 Task: Find a one-way flight from Fort Lauderdale to Dickinson for 3 adults in premium economy on May 9, with 3 checked bags and a departure time between 10:00 and 21:00.
Action: Mouse moved to (254, 87)
Screenshot: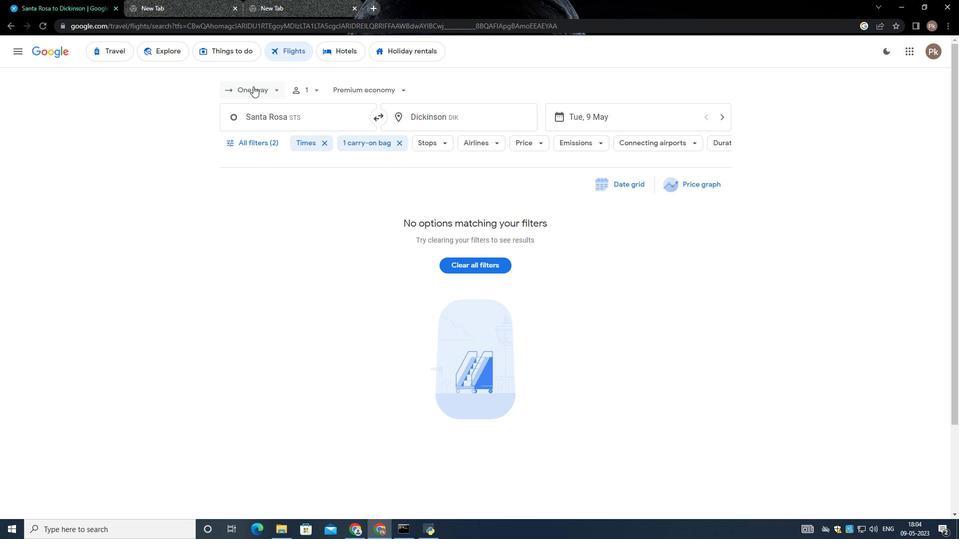 
Action: Mouse pressed left at (254, 87)
Screenshot: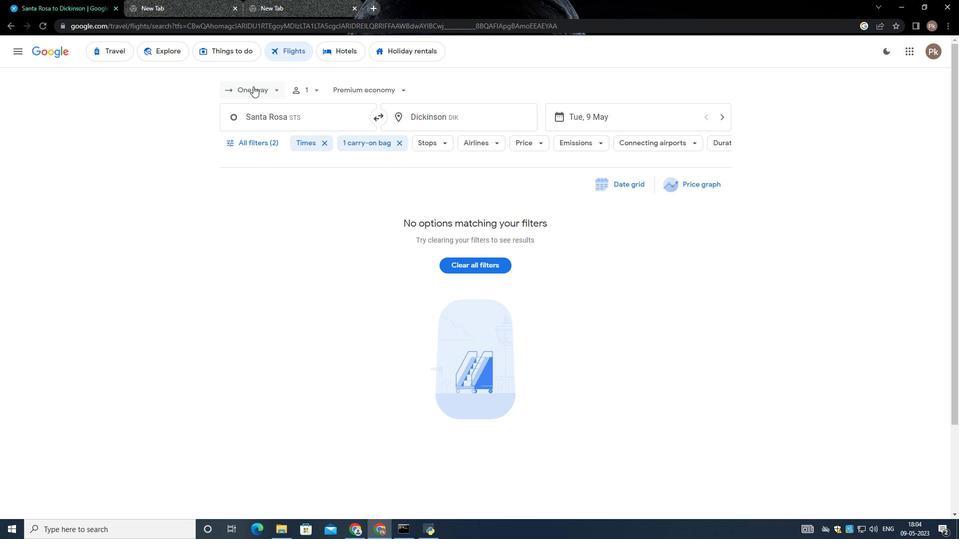
Action: Mouse moved to (270, 136)
Screenshot: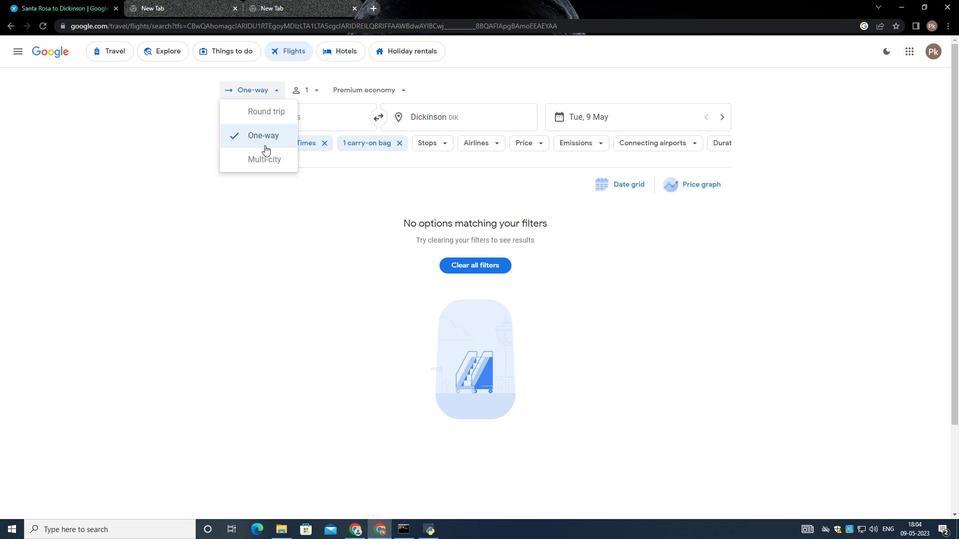 
Action: Mouse pressed left at (270, 136)
Screenshot: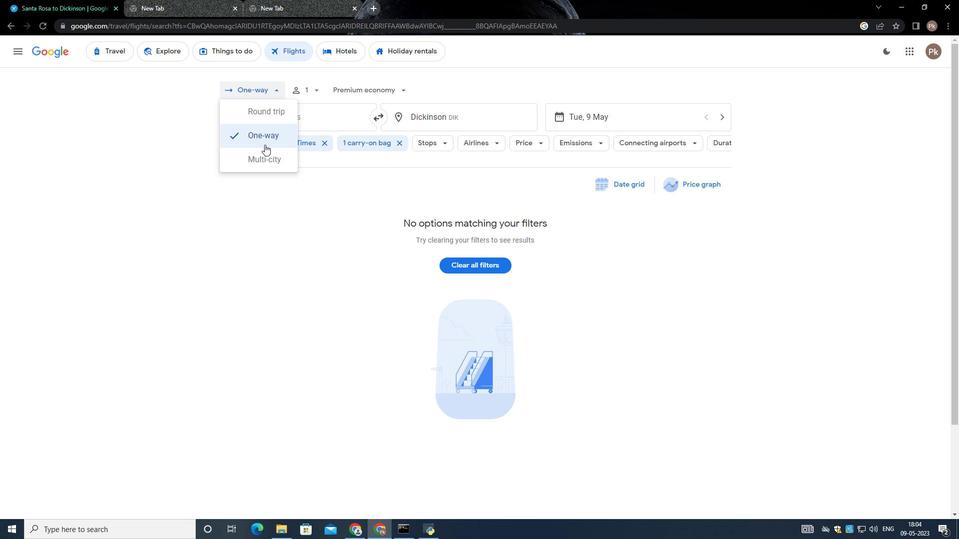 
Action: Mouse moved to (314, 87)
Screenshot: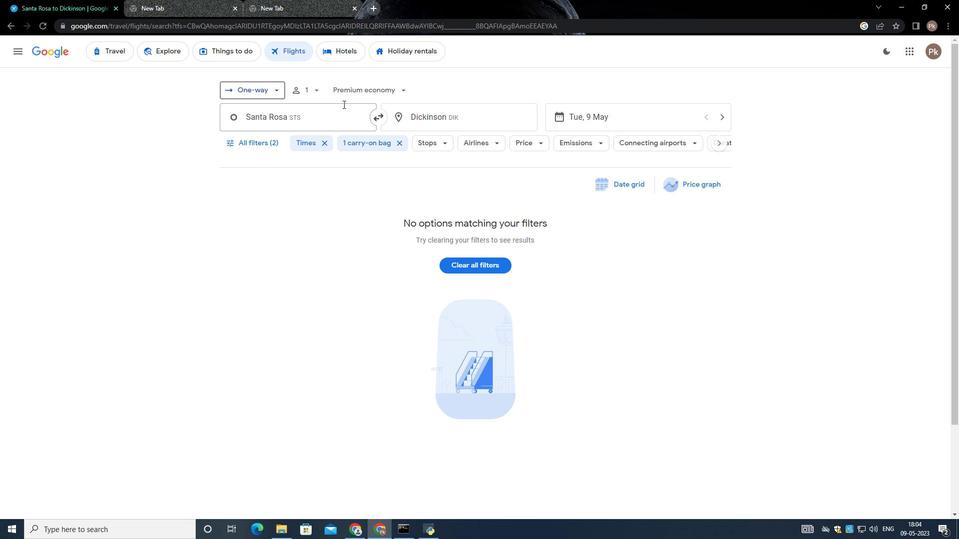 
Action: Mouse pressed left at (314, 87)
Screenshot: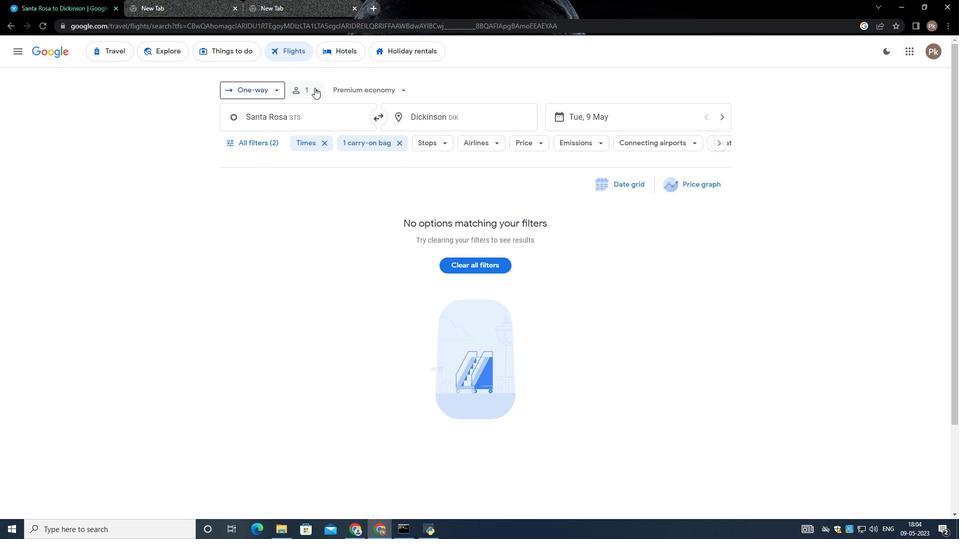 
Action: Mouse moved to (396, 110)
Screenshot: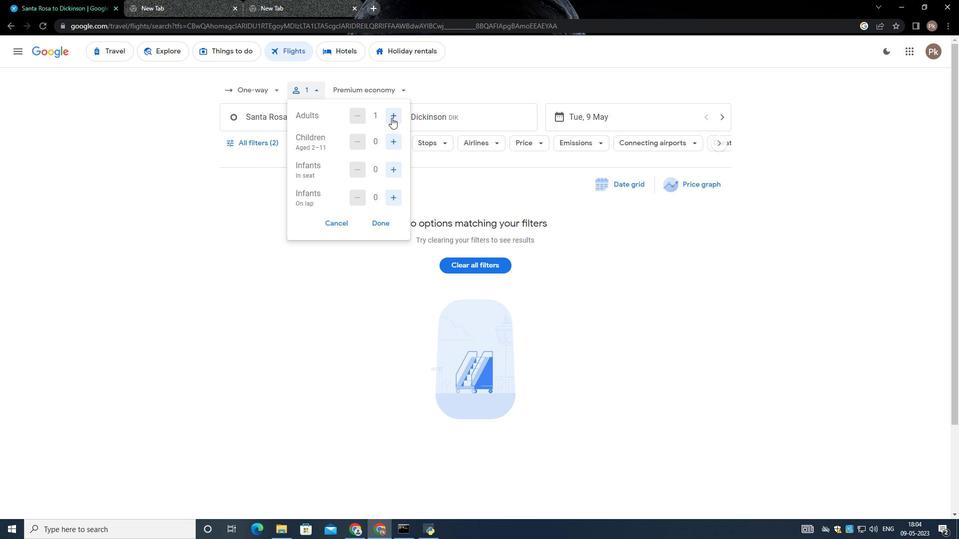 
Action: Mouse pressed left at (396, 110)
Screenshot: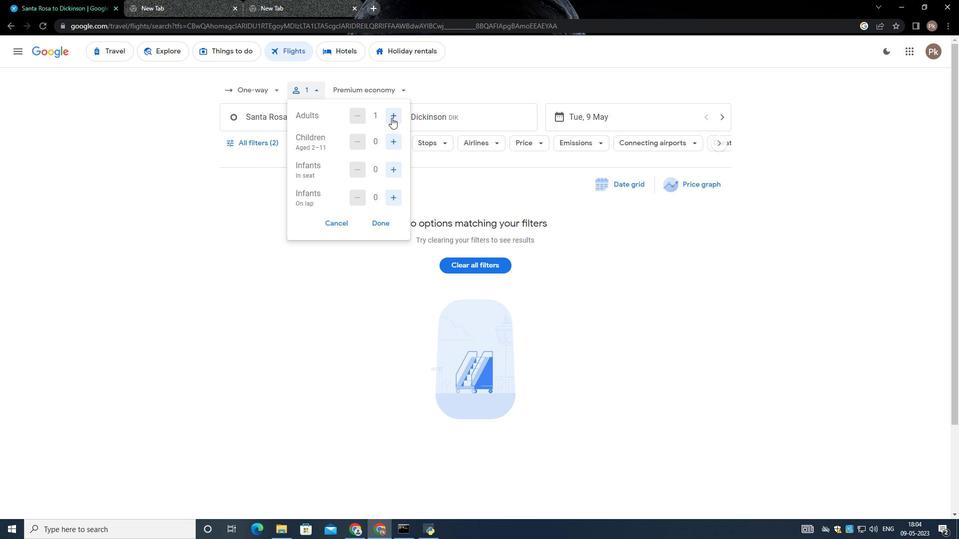 
Action: Mouse moved to (396, 109)
Screenshot: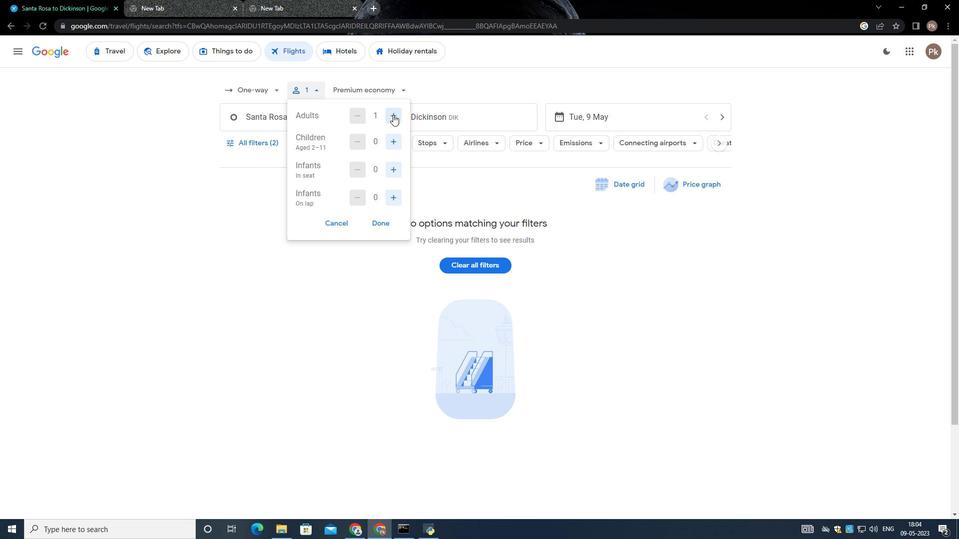 
Action: Mouse pressed left at (396, 109)
Screenshot: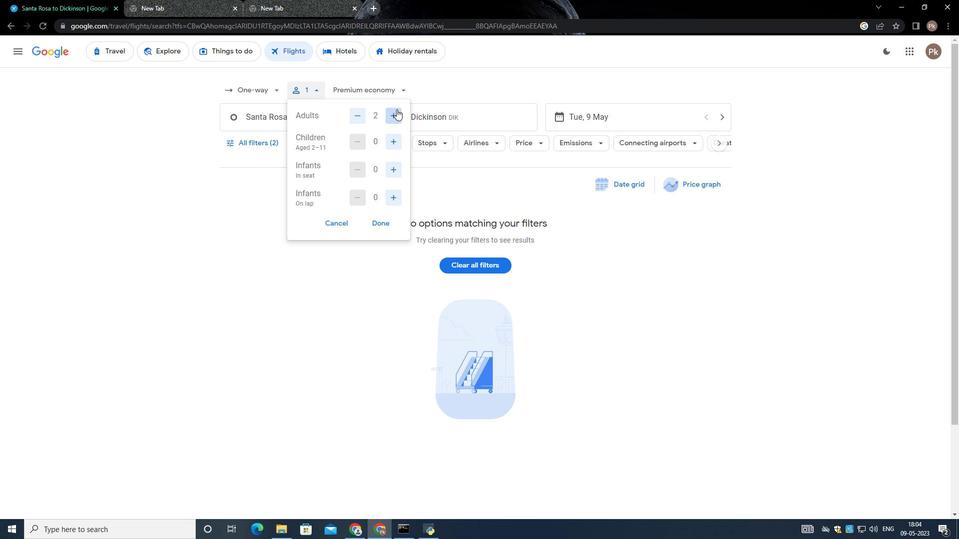 
Action: Mouse moved to (378, 223)
Screenshot: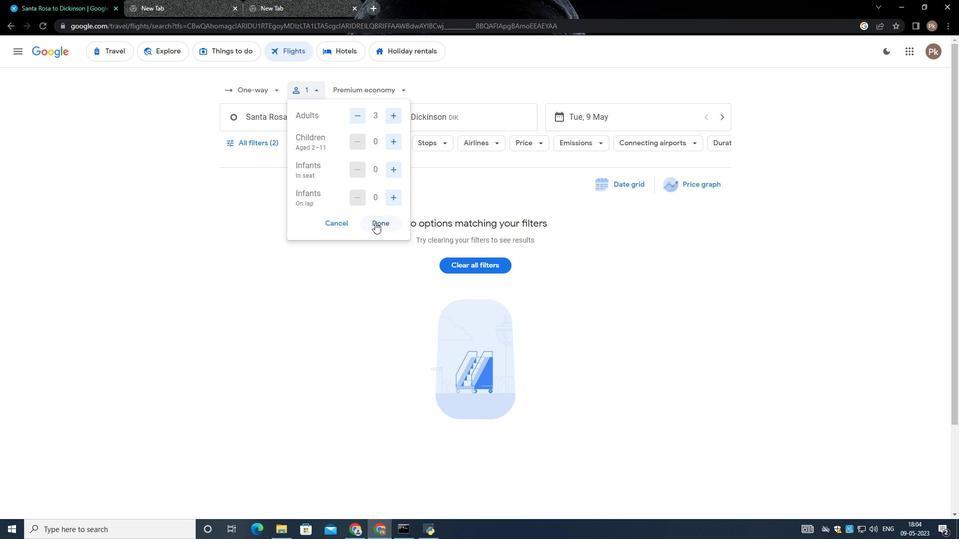 
Action: Mouse pressed left at (378, 223)
Screenshot: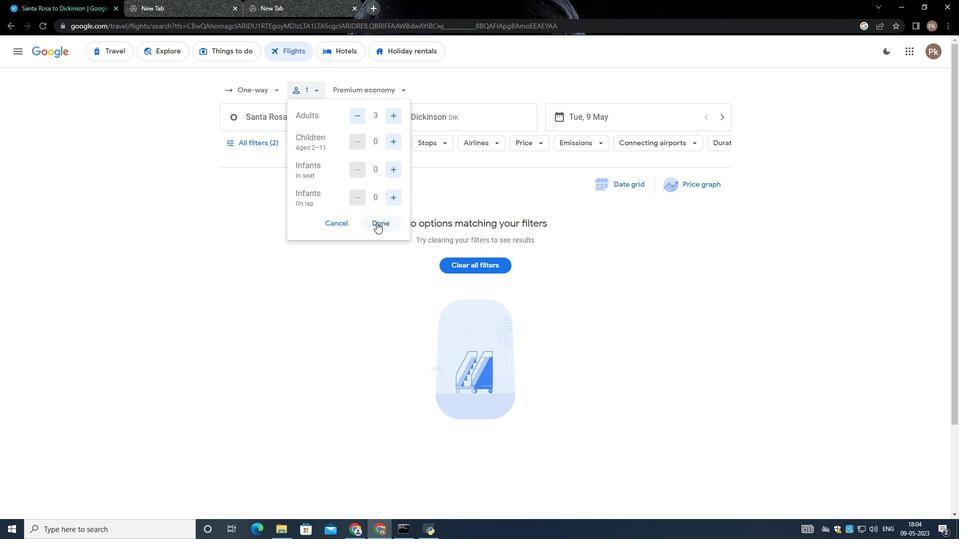 
Action: Mouse moved to (319, 126)
Screenshot: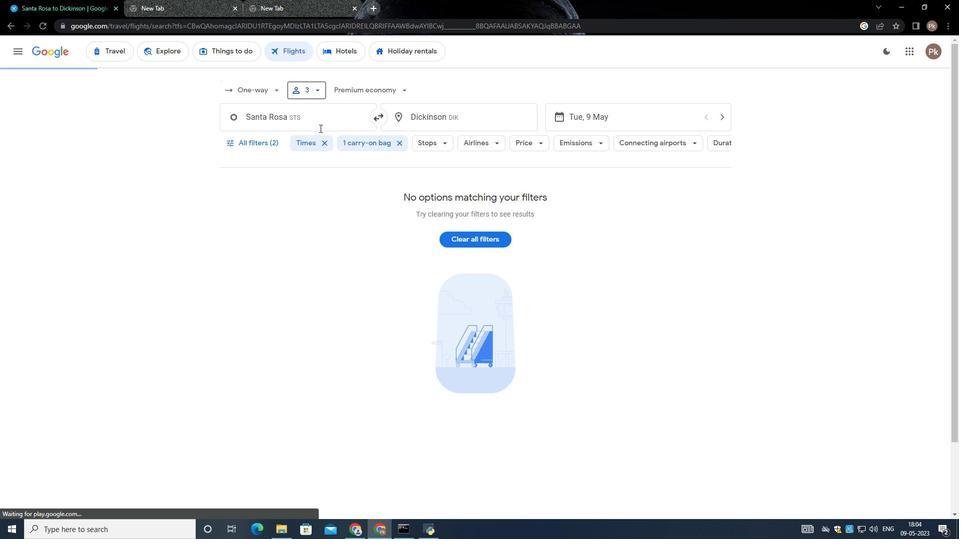 
Action: Mouse pressed left at (319, 126)
Screenshot: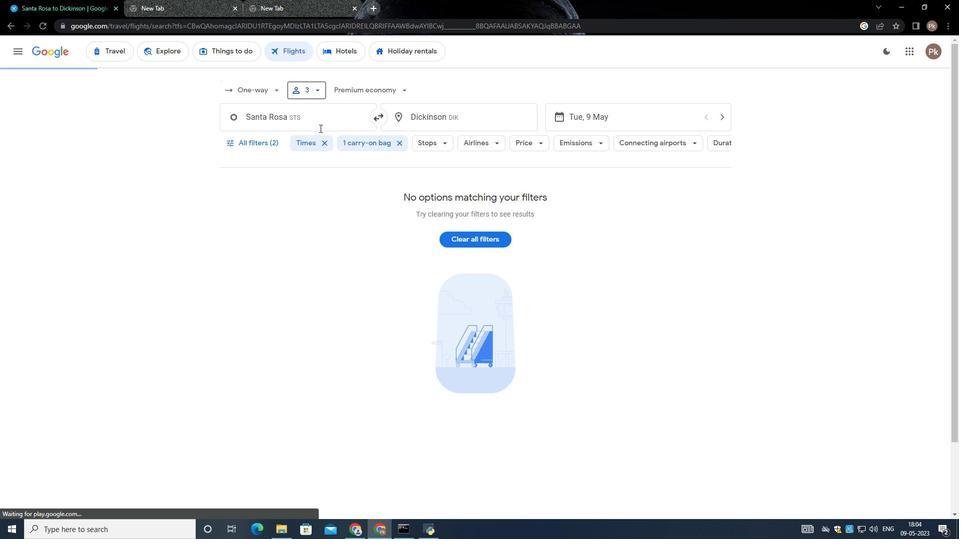 
Action: Mouse moved to (320, 125)
Screenshot: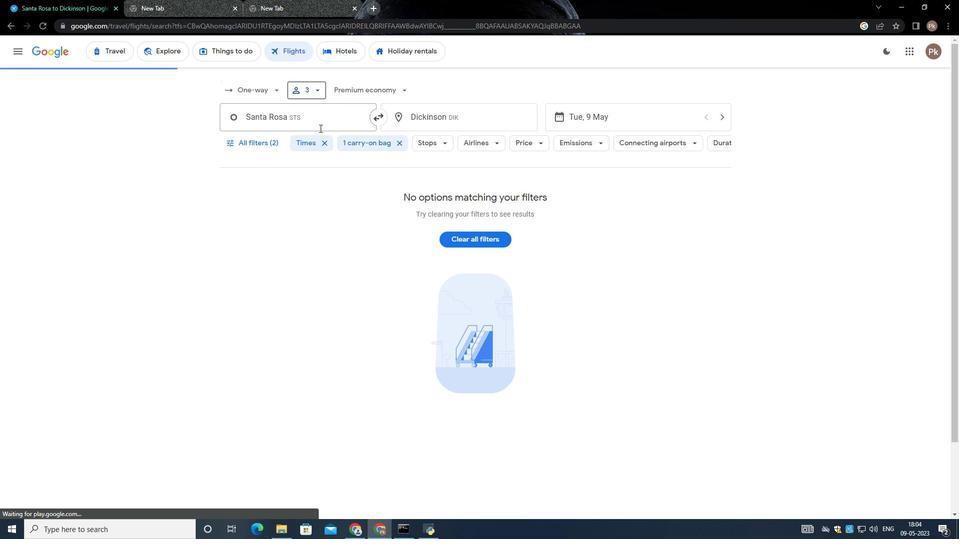 
Action: Key pressed <Key.backspace><Key.shift>Fort<Key.space><Key.shift>Lauderdal
Screenshot: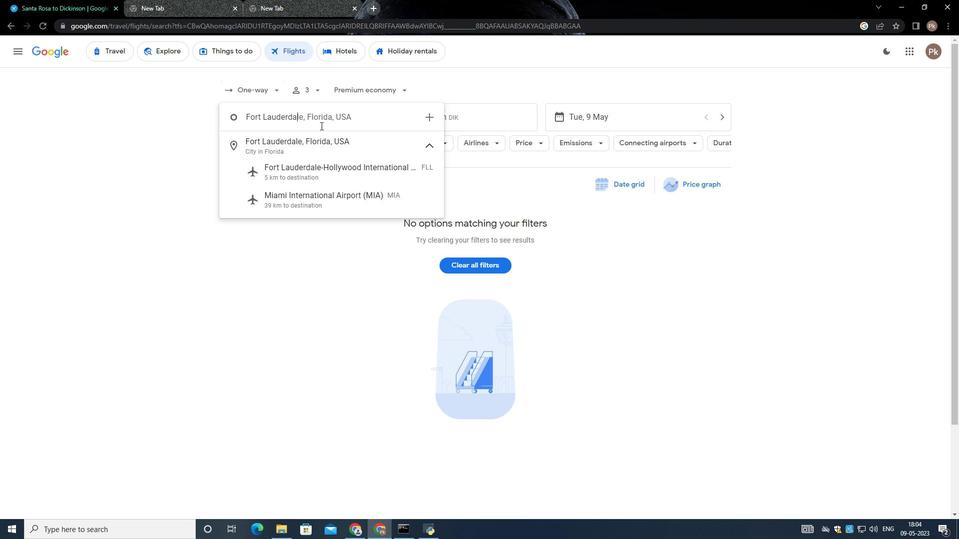 
Action: Mouse moved to (343, 164)
Screenshot: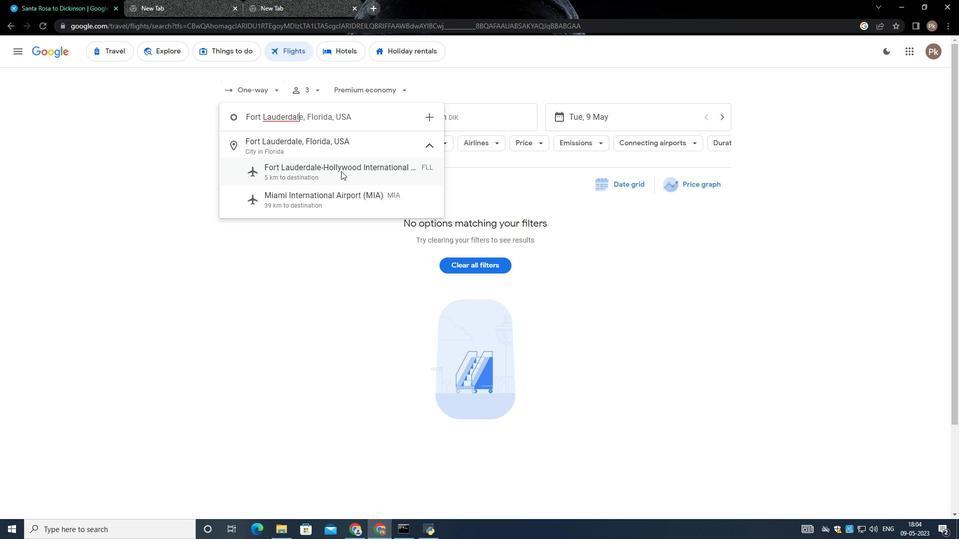 
Action: Mouse pressed left at (343, 164)
Screenshot: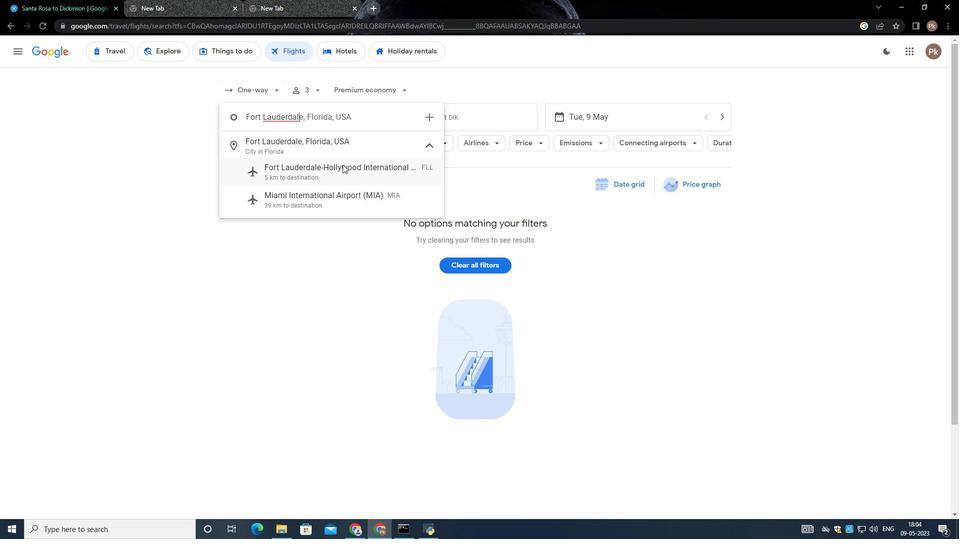 
Action: Mouse moved to (433, 119)
Screenshot: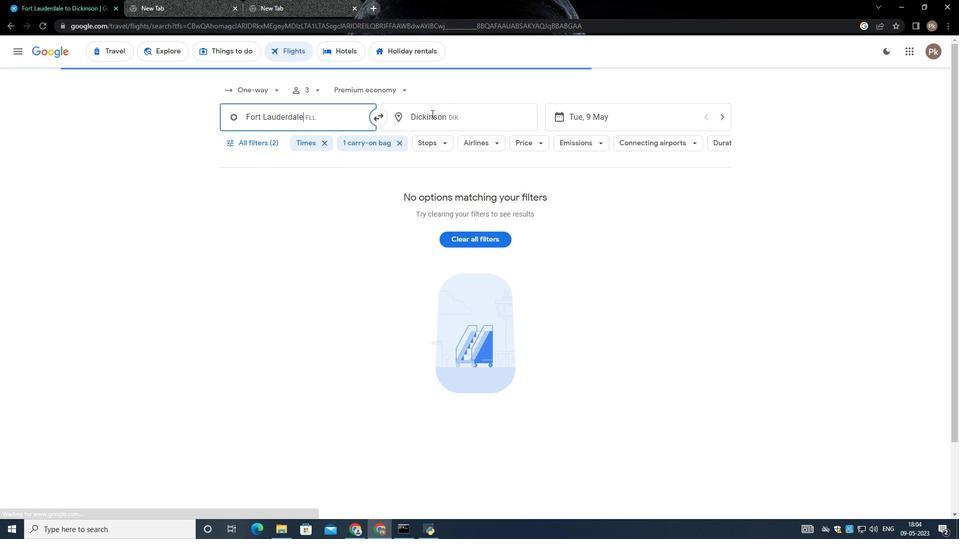 
Action: Mouse pressed left at (433, 119)
Screenshot: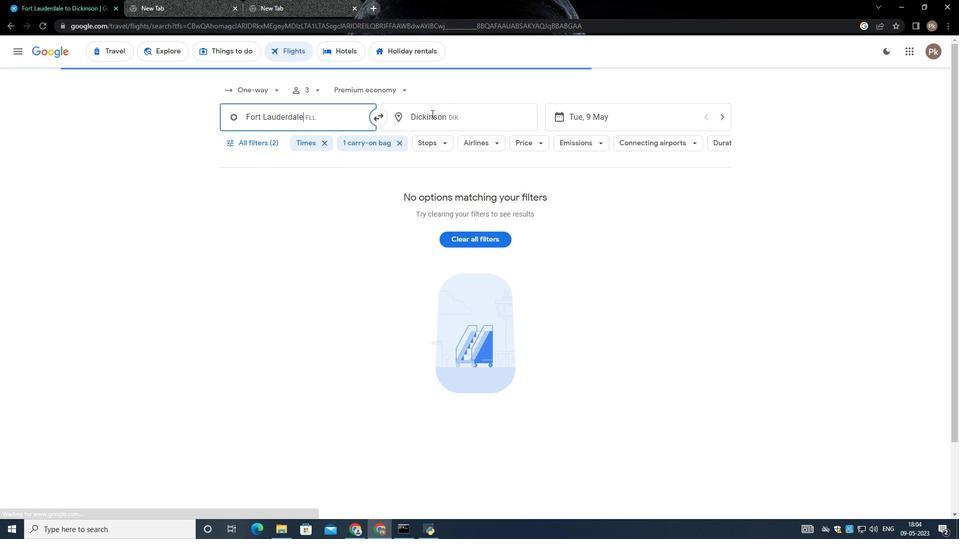 
Action: Mouse moved to (425, 116)
Screenshot: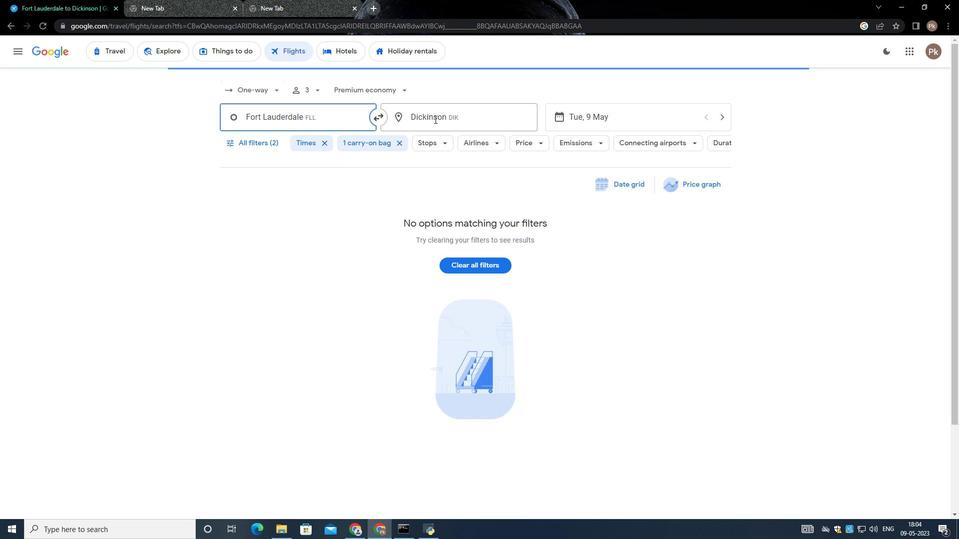 
Action: Key pressed <Key.backspace><Key.shift>Dick
Screenshot: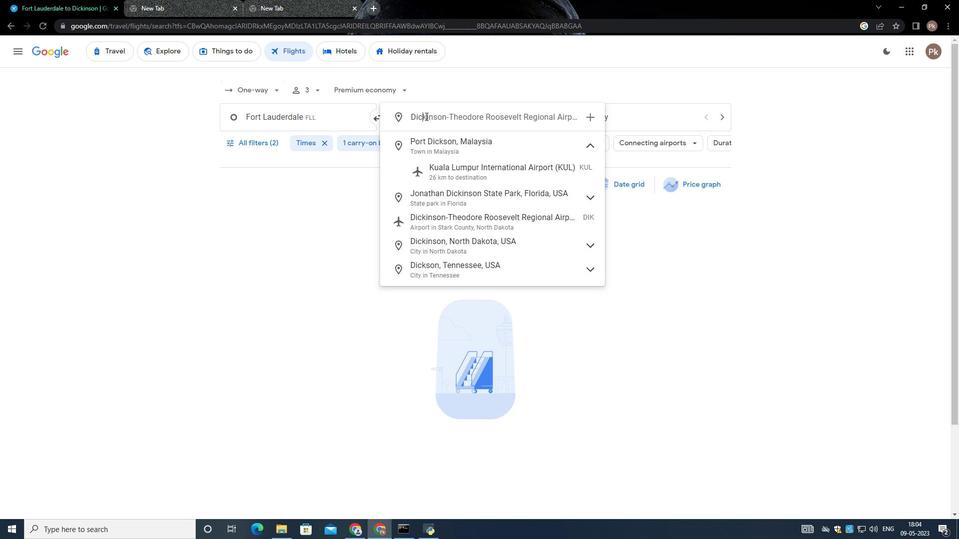 
Action: Mouse moved to (462, 121)
Screenshot: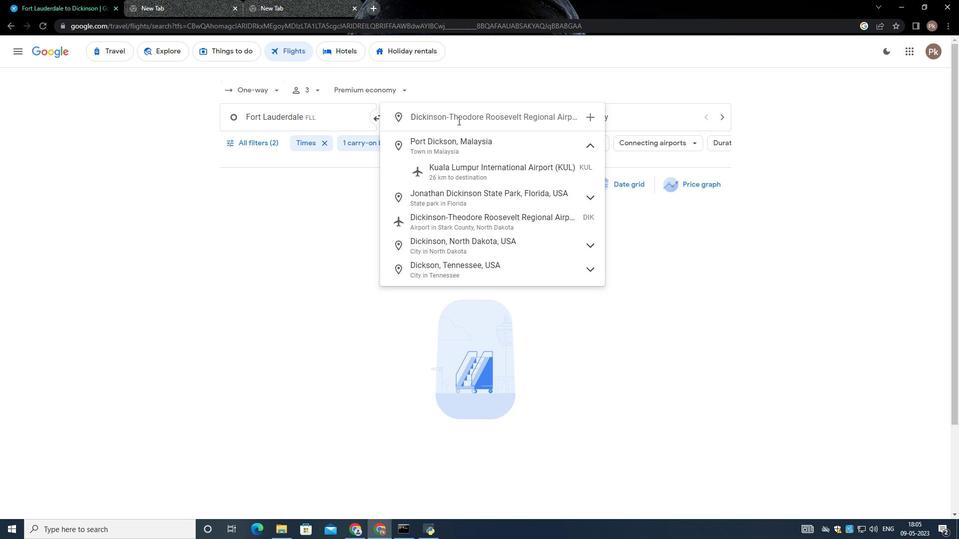 
Action: Mouse pressed left at (462, 121)
Screenshot: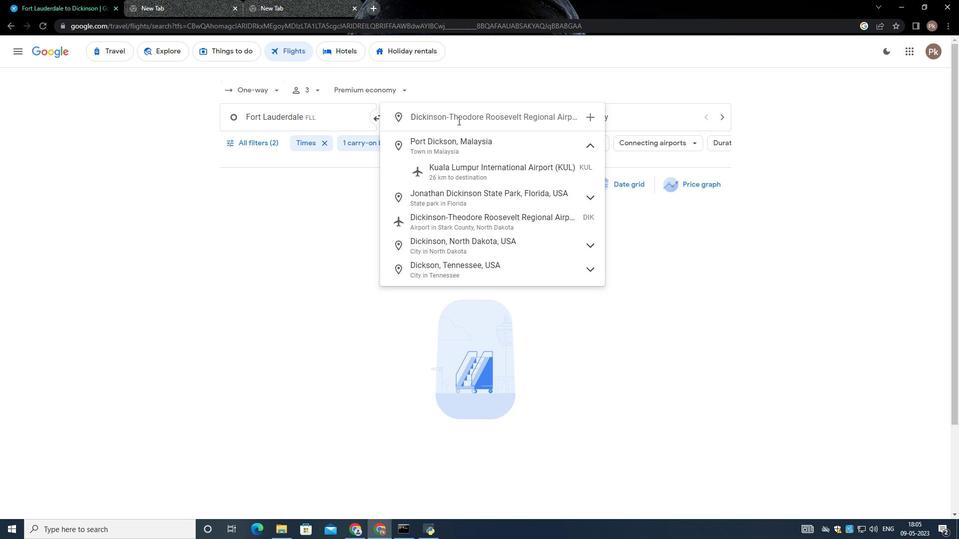 
Action: Mouse moved to (478, 223)
Screenshot: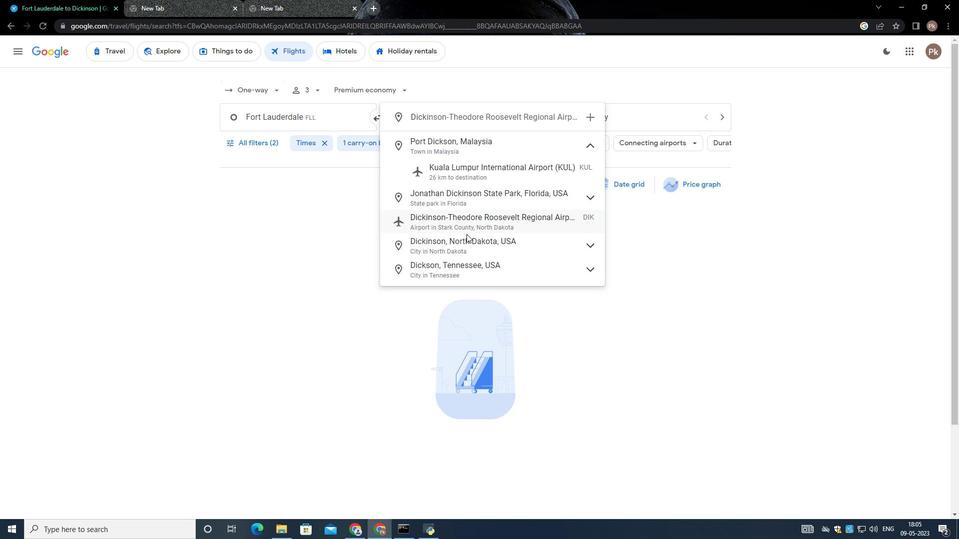 
Action: Mouse pressed left at (478, 223)
Screenshot: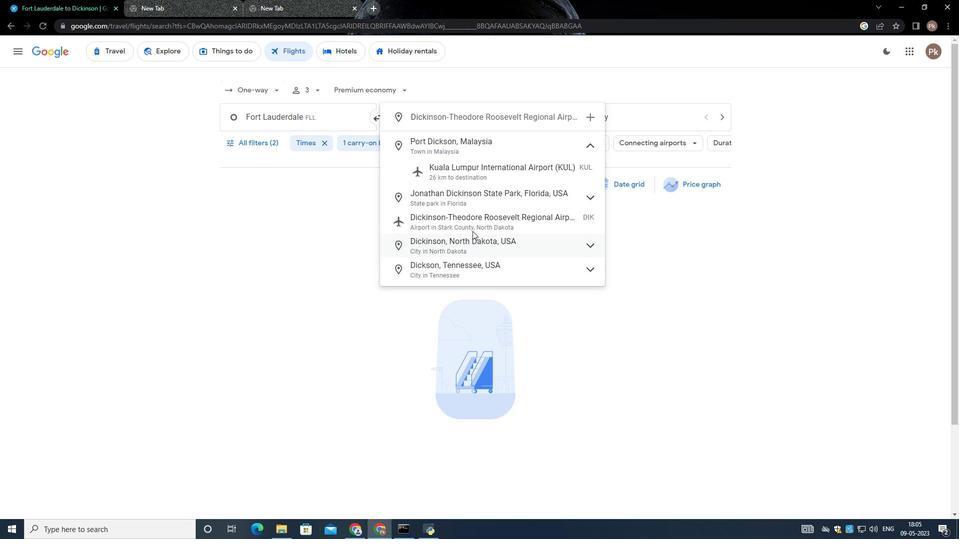 
Action: Mouse moved to (602, 117)
Screenshot: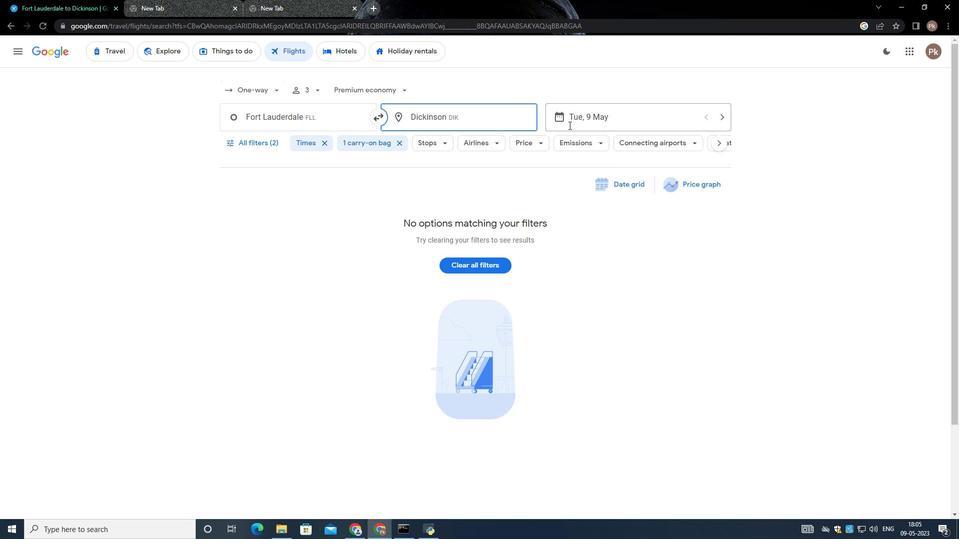
Action: Mouse pressed left at (602, 117)
Screenshot: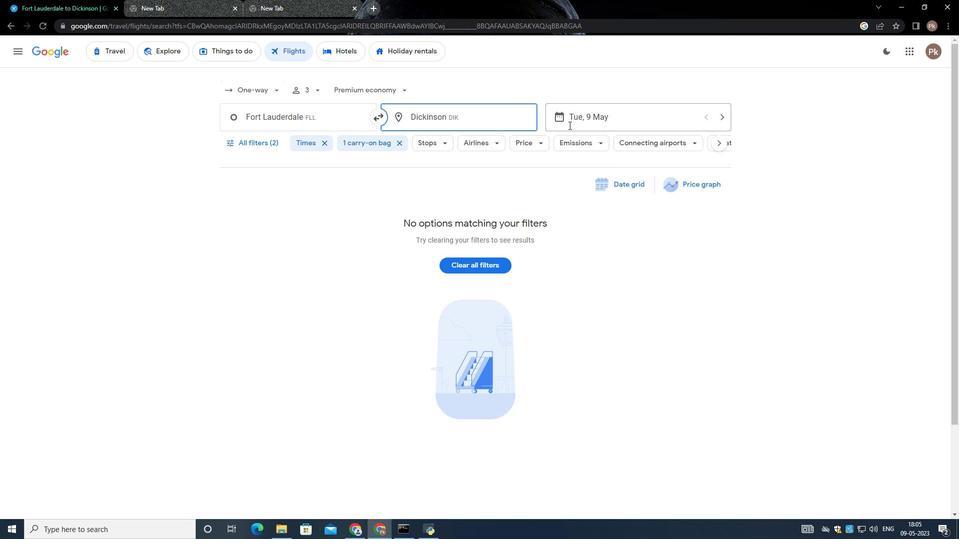 
Action: Mouse moved to (417, 225)
Screenshot: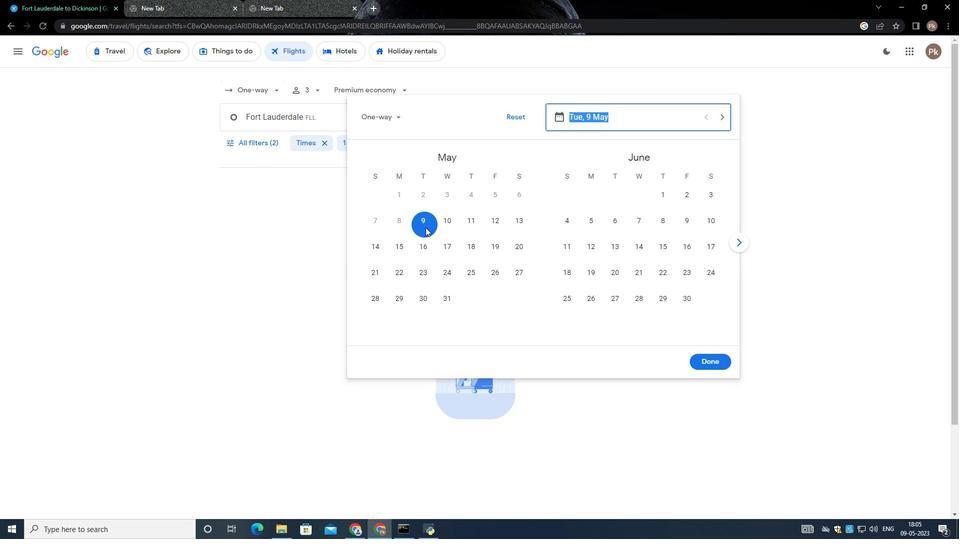 
Action: Mouse pressed left at (417, 225)
Screenshot: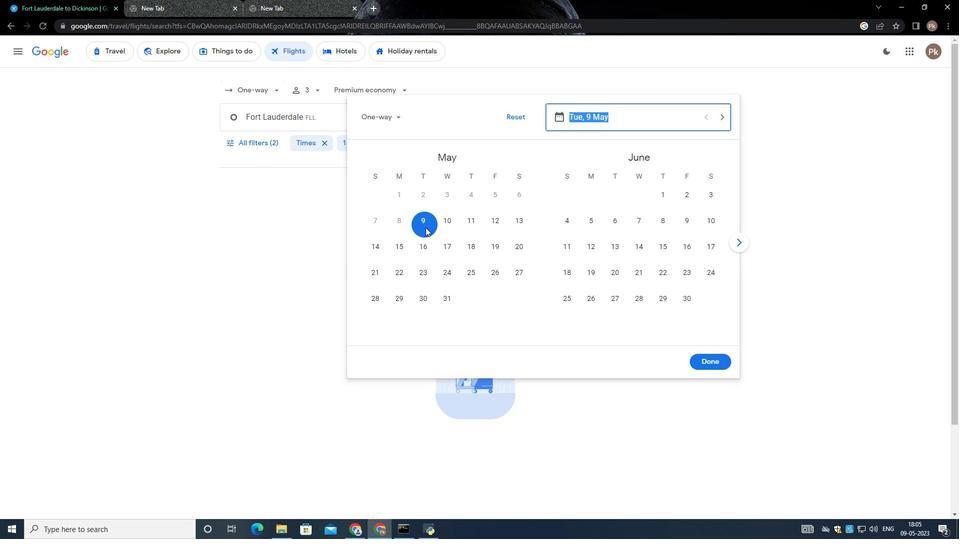 
Action: Mouse moved to (698, 364)
Screenshot: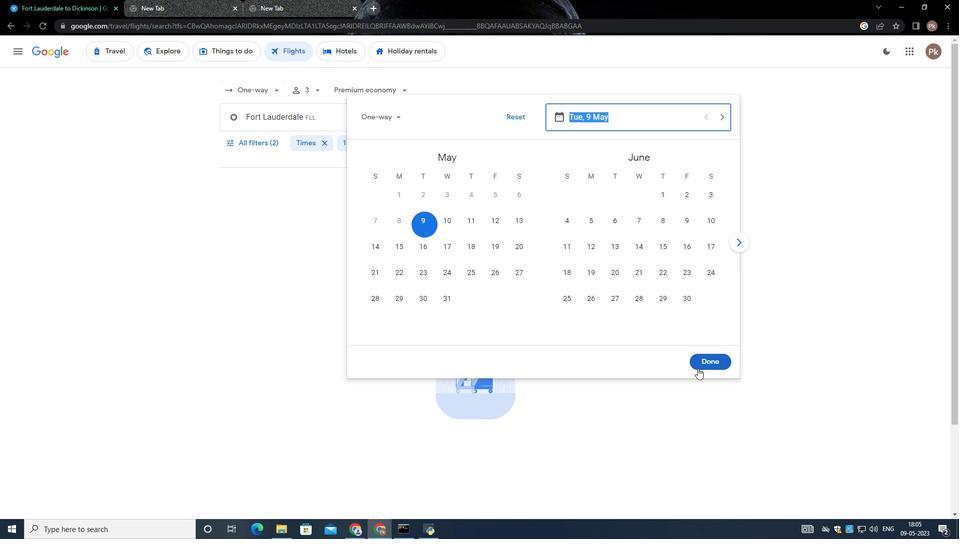 
Action: Mouse pressed left at (698, 364)
Screenshot: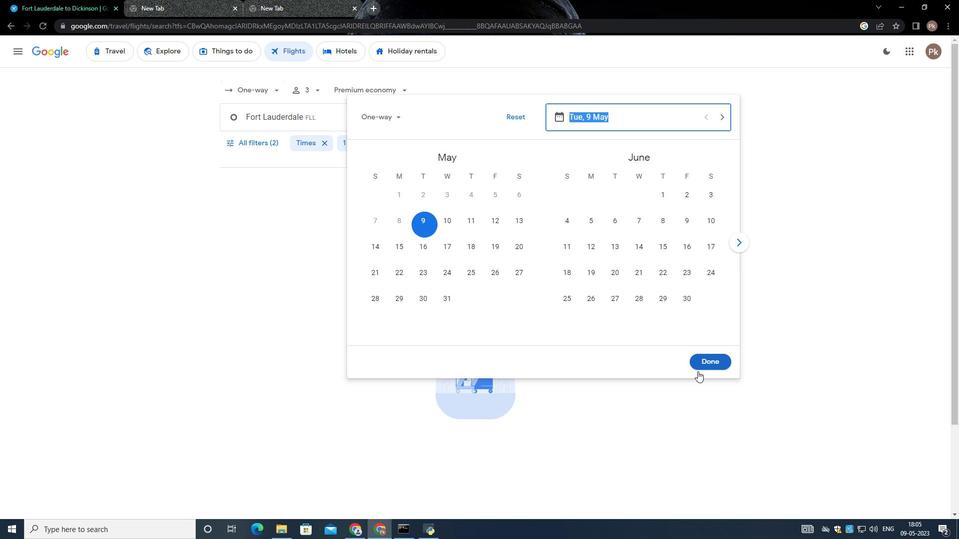 
Action: Mouse moved to (247, 143)
Screenshot: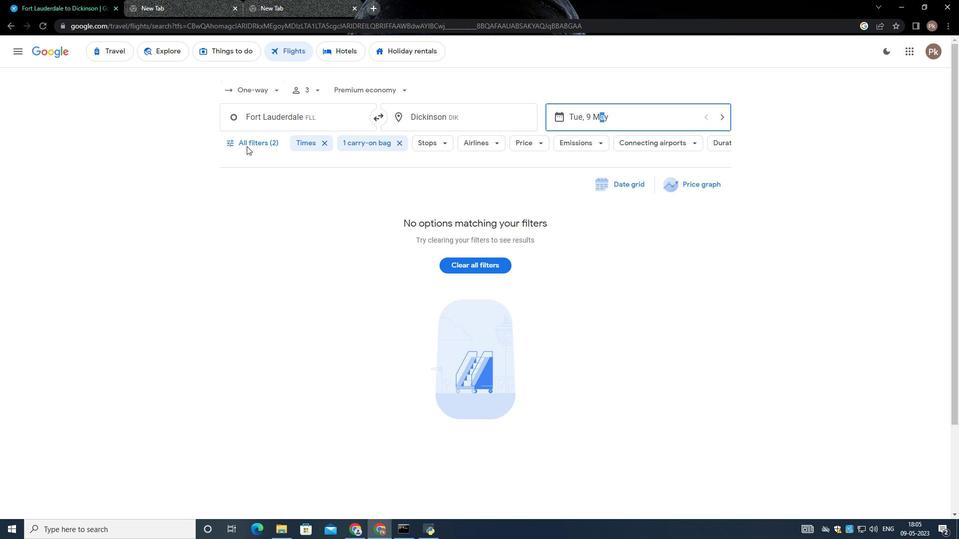 
Action: Mouse pressed left at (247, 143)
Screenshot: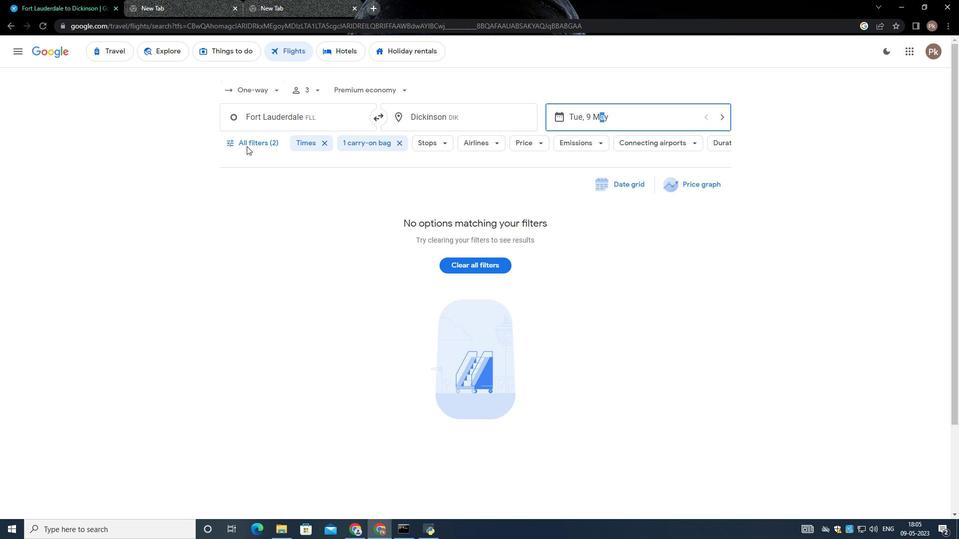 
Action: Mouse moved to (367, 355)
Screenshot: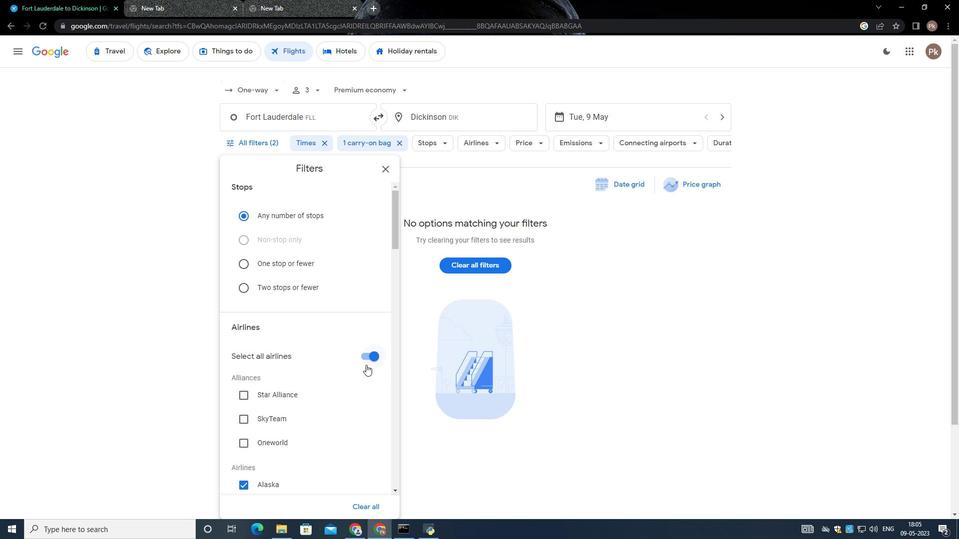 
Action: Mouse pressed left at (367, 355)
Screenshot: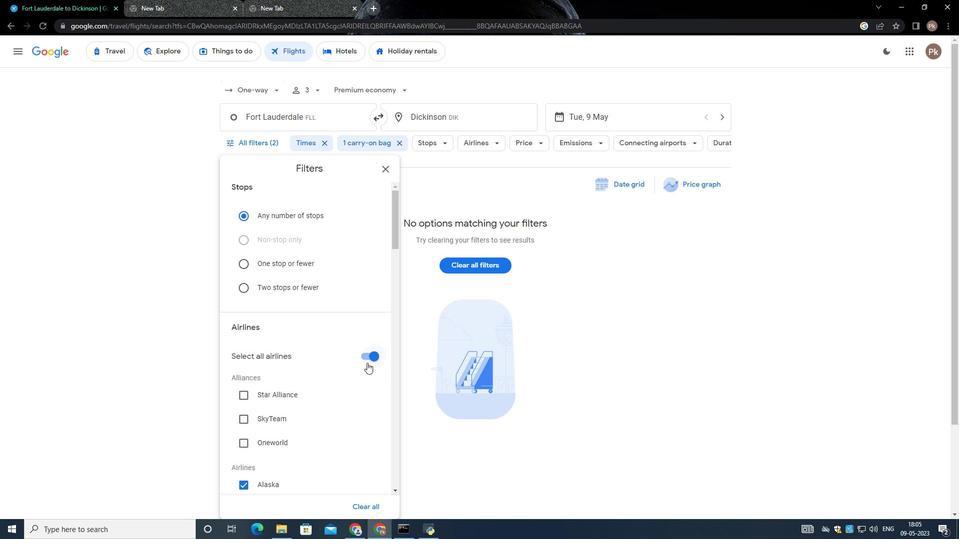 
Action: Mouse moved to (321, 320)
Screenshot: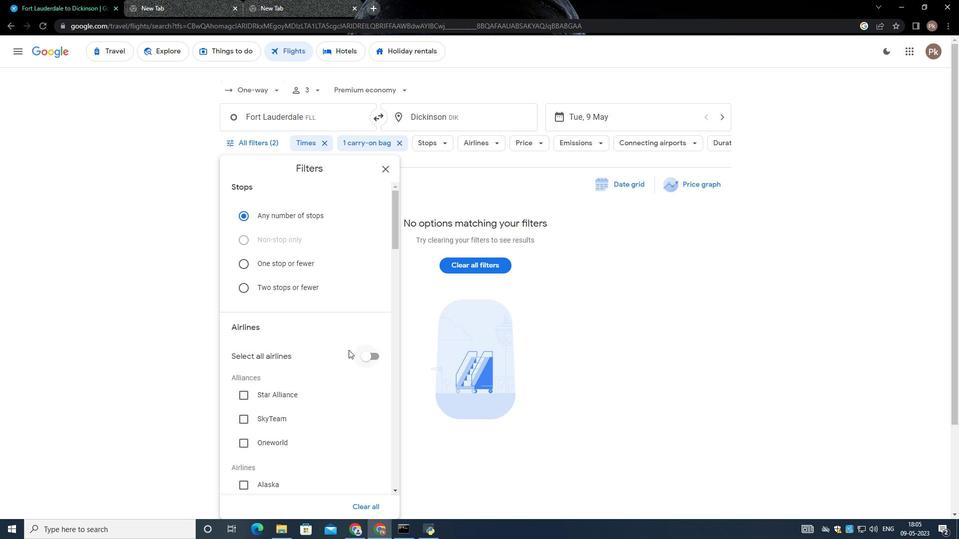 
Action: Mouse scrolled (321, 320) with delta (0, 0)
Screenshot: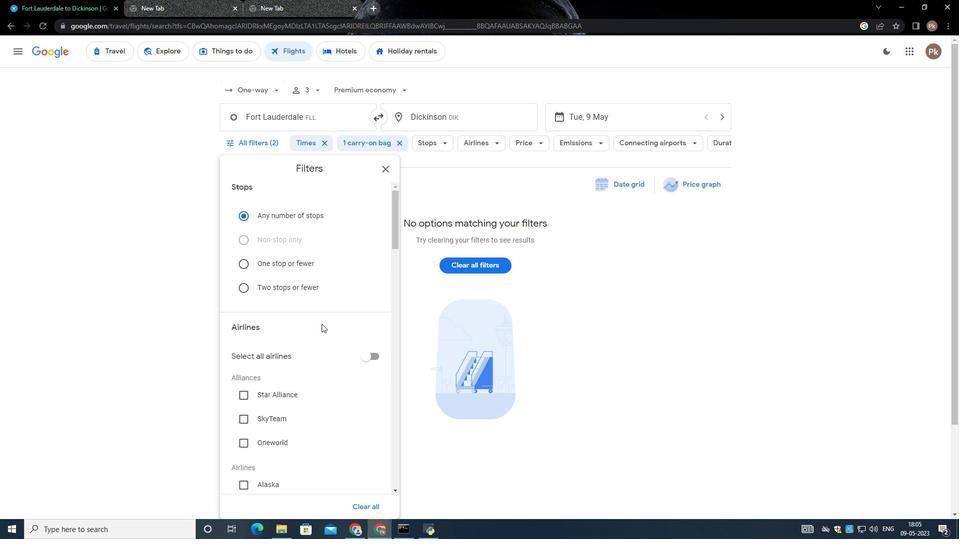 
Action: Mouse moved to (322, 320)
Screenshot: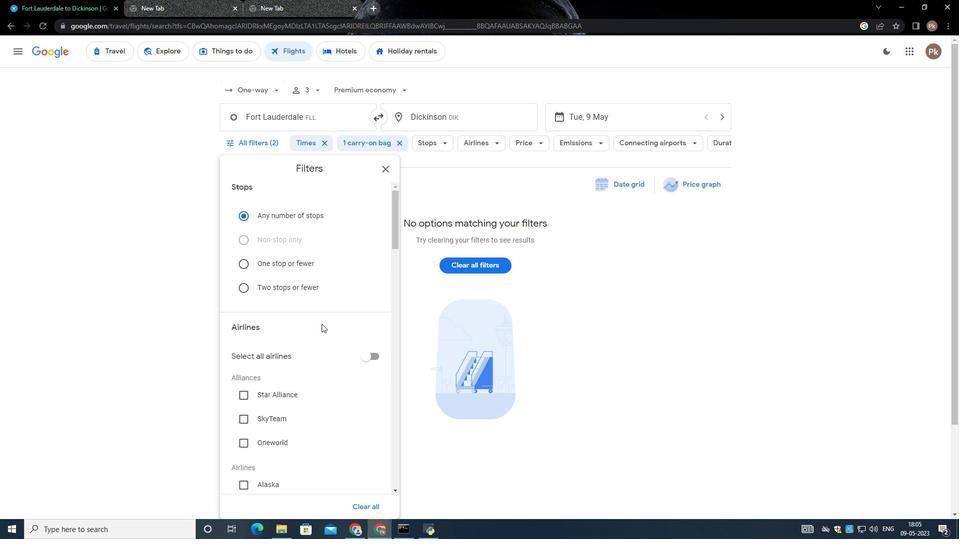 
Action: Mouse scrolled (322, 320) with delta (0, 0)
Screenshot: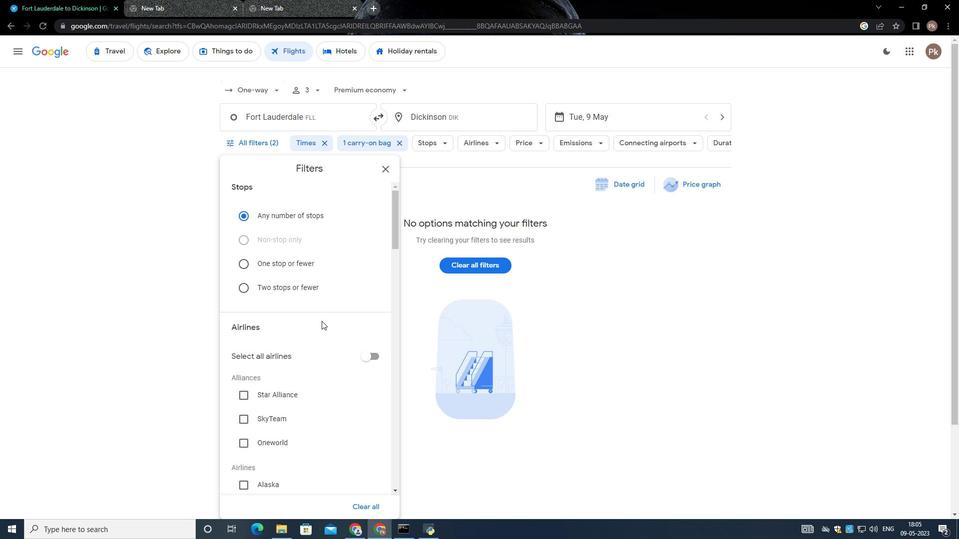 
Action: Mouse scrolled (322, 320) with delta (0, 0)
Screenshot: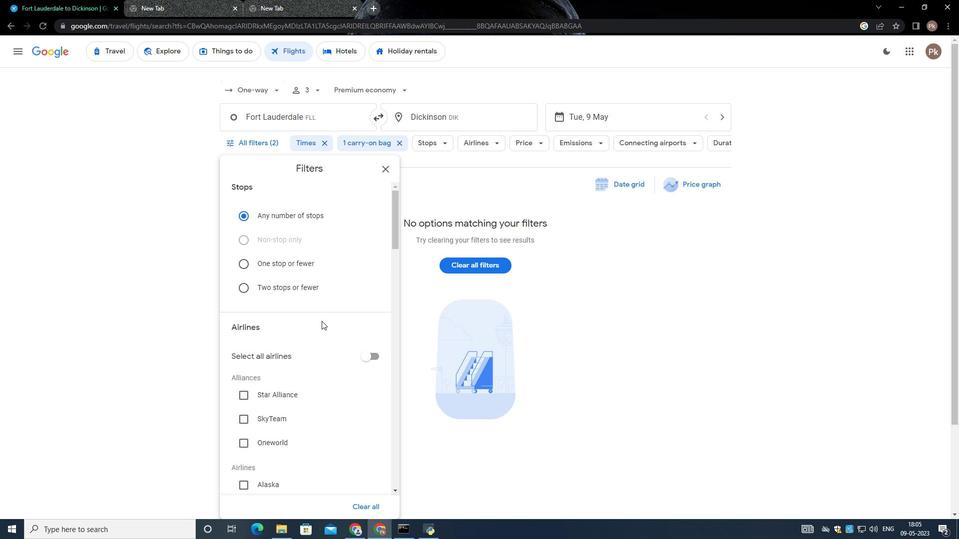 
Action: Mouse scrolled (322, 320) with delta (0, 0)
Screenshot: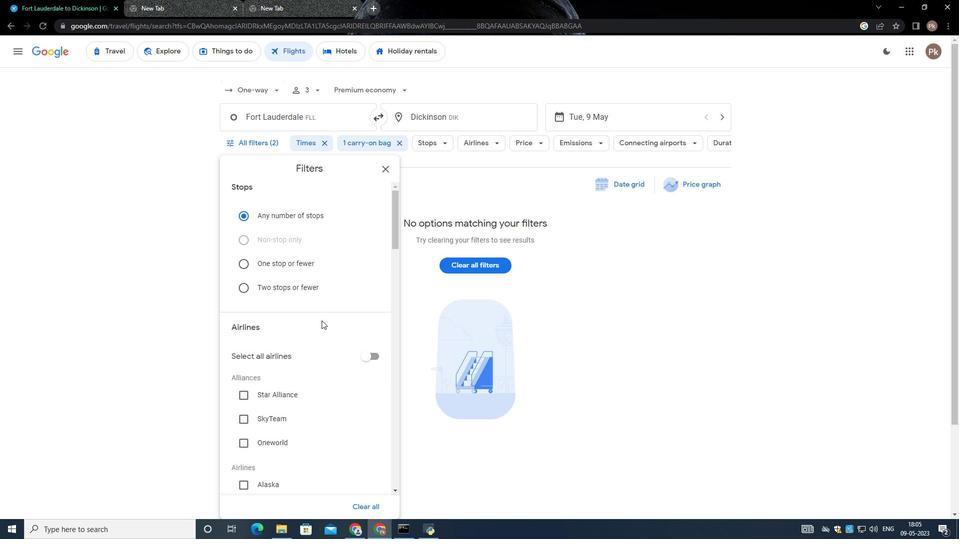 
Action: Mouse scrolled (322, 320) with delta (0, 0)
Screenshot: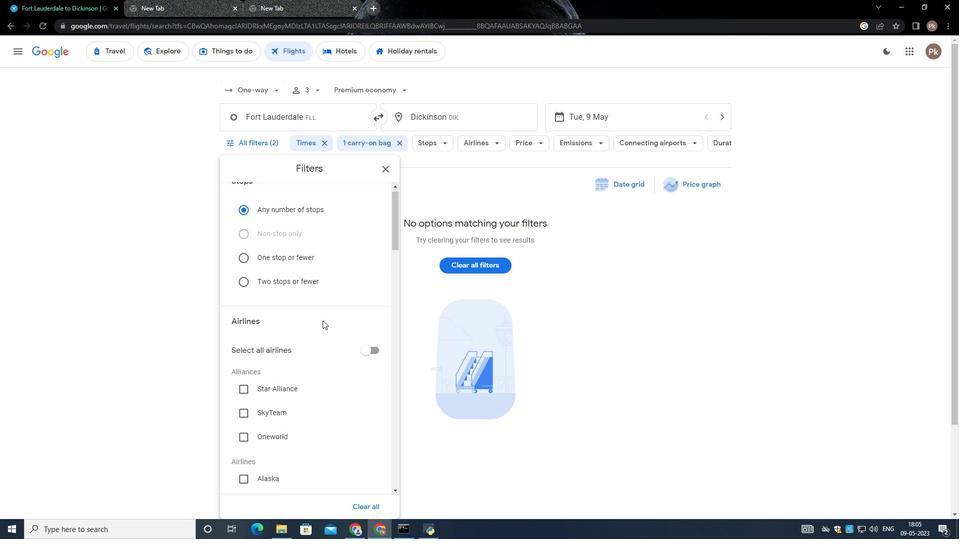 
Action: Mouse scrolled (322, 320) with delta (0, 0)
Screenshot: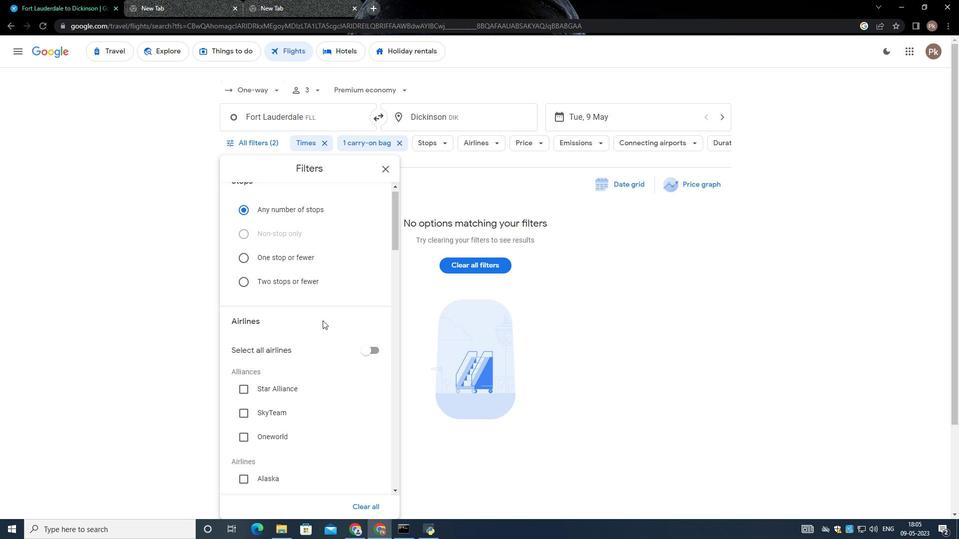 
Action: Mouse scrolled (322, 320) with delta (0, 0)
Screenshot: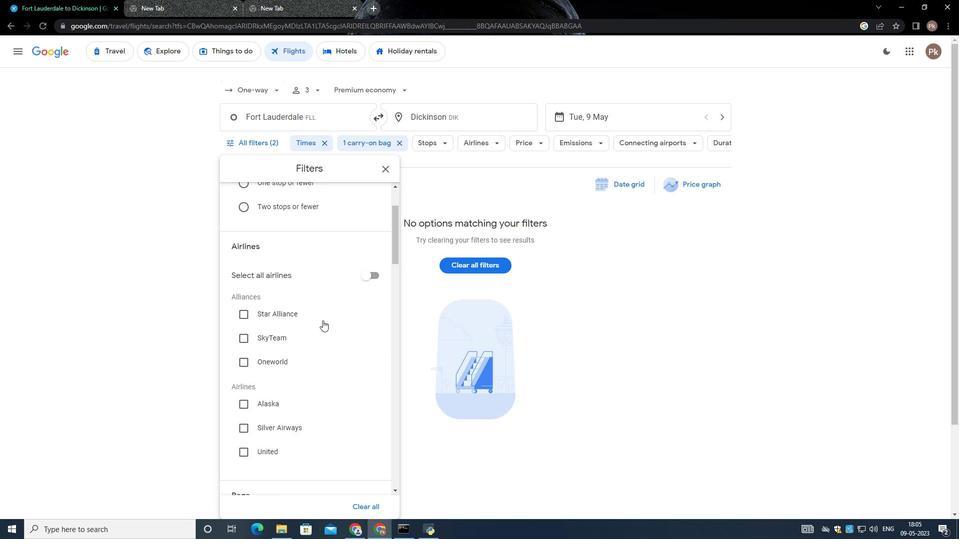 
Action: Mouse moved to (381, 376)
Screenshot: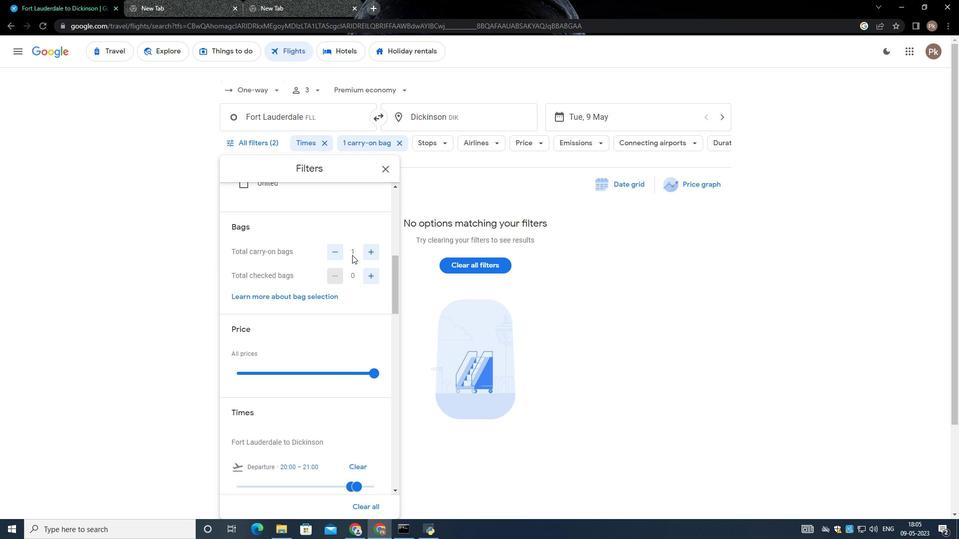 
Action: Mouse scrolled (381, 377) with delta (0, 0)
Screenshot: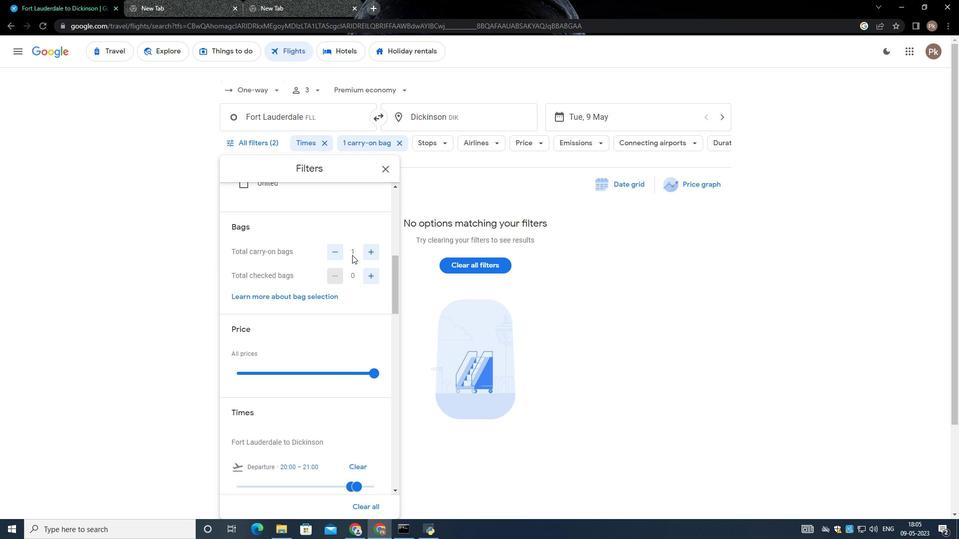 
Action: Mouse moved to (336, 300)
Screenshot: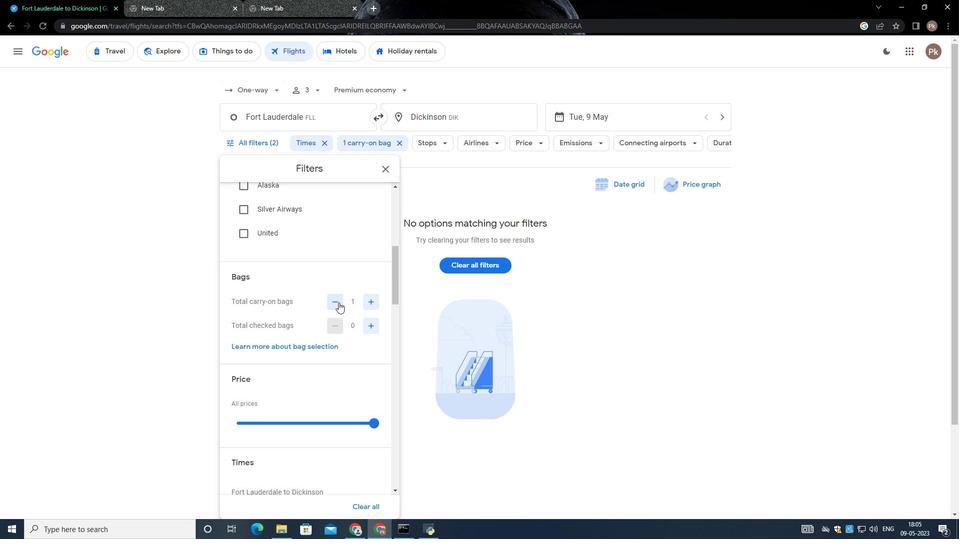
Action: Mouse pressed left at (336, 300)
Screenshot: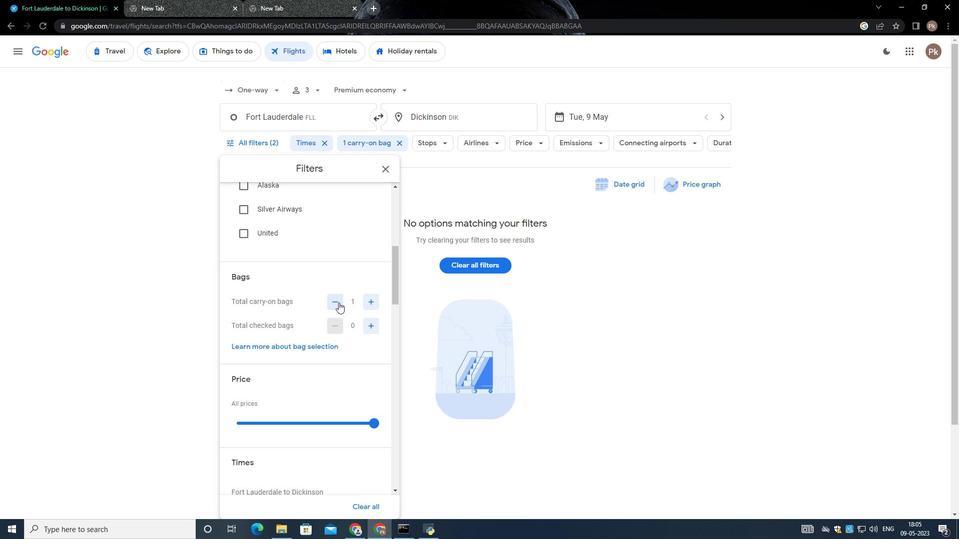 
Action: Mouse moved to (375, 329)
Screenshot: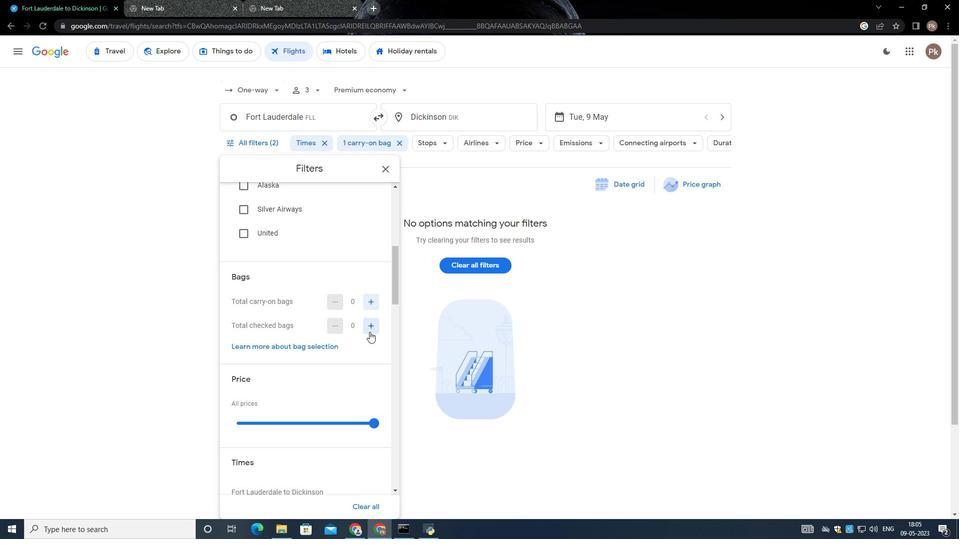 
Action: Mouse pressed left at (375, 329)
Screenshot: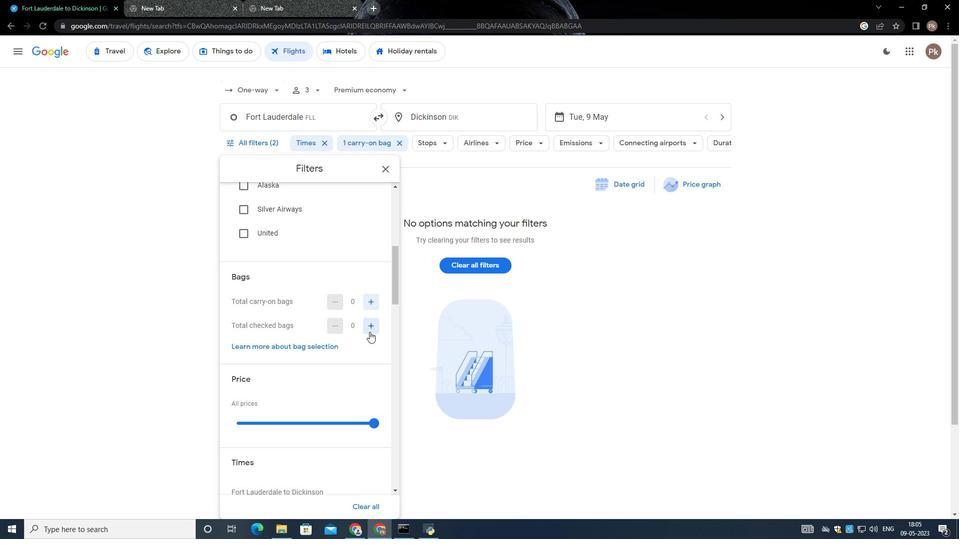 
Action: Mouse pressed left at (375, 329)
Screenshot: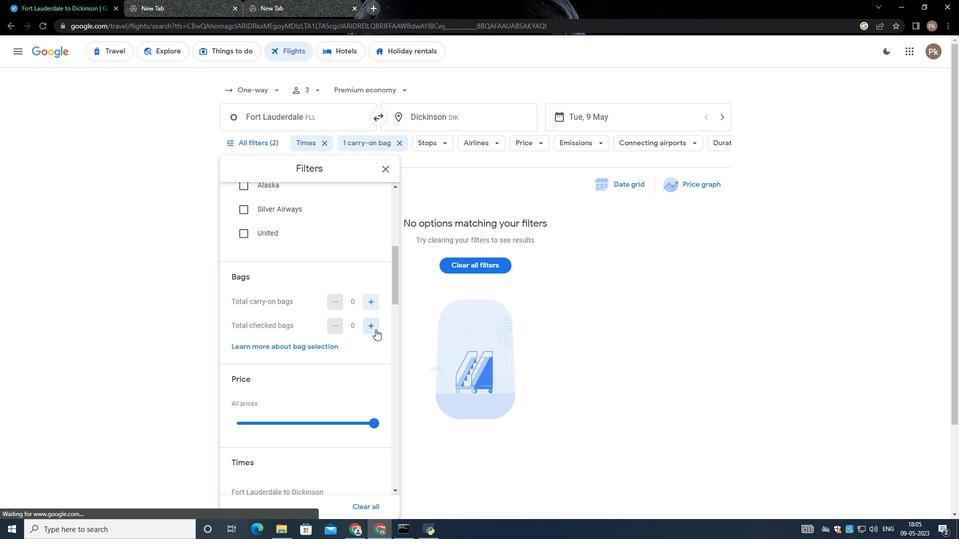 
Action: Mouse moved to (376, 328)
Screenshot: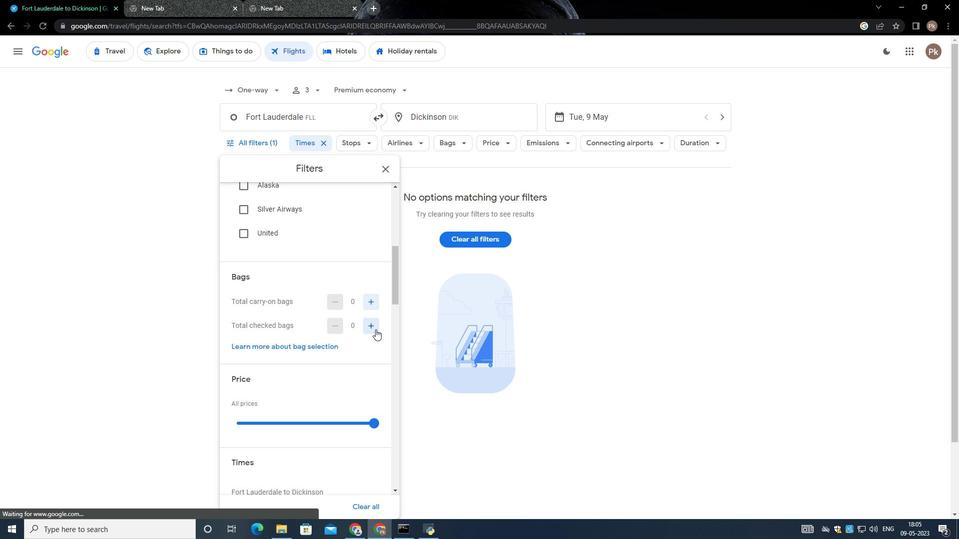 
Action: Mouse pressed left at (376, 328)
Screenshot: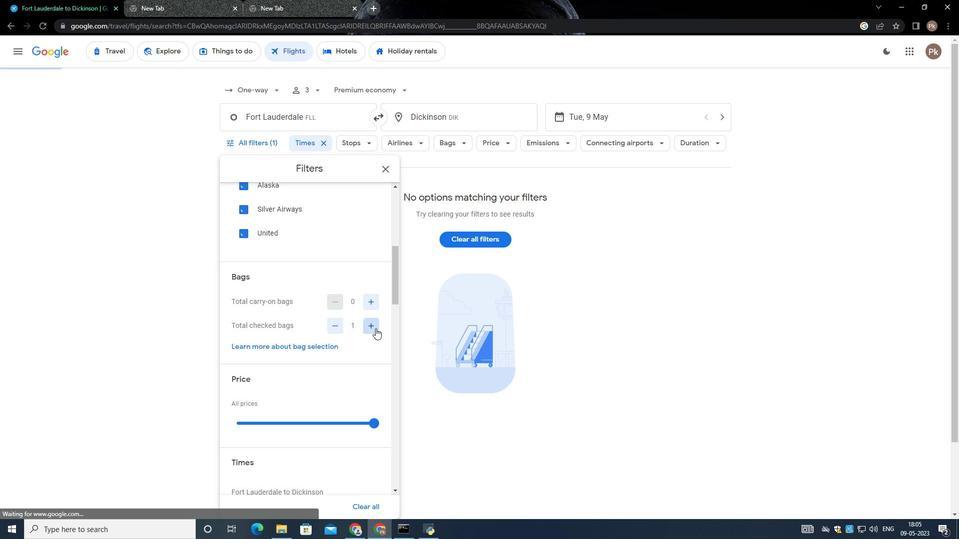 
Action: Mouse moved to (376, 327)
Screenshot: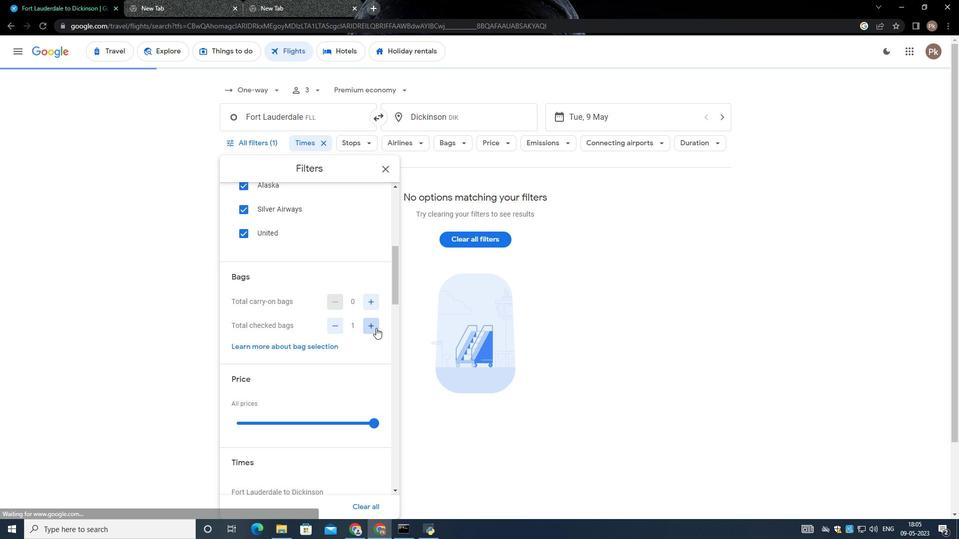 
Action: Mouse pressed left at (376, 327)
Screenshot: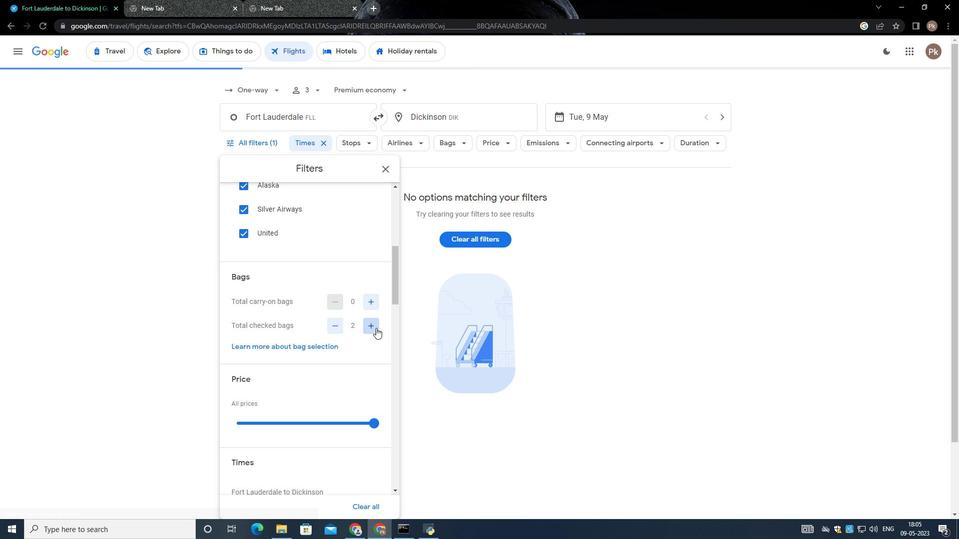 
Action: Mouse moved to (377, 325)
Screenshot: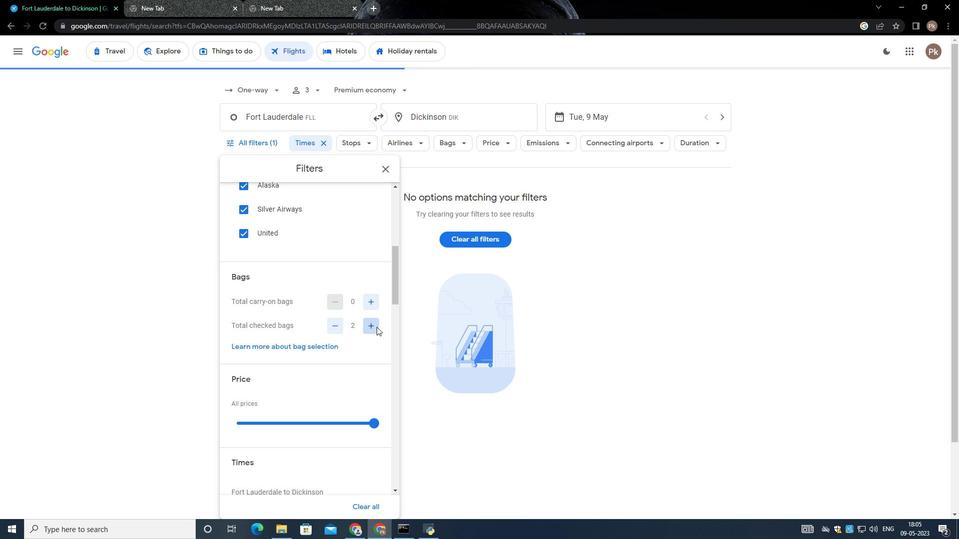 
Action: Mouse pressed left at (377, 325)
Screenshot: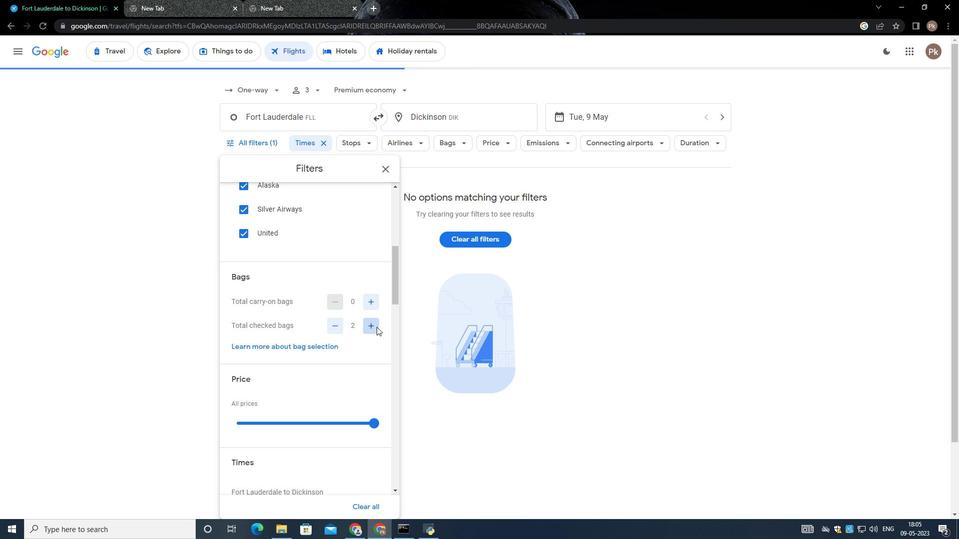 
Action: Mouse pressed left at (377, 325)
Screenshot: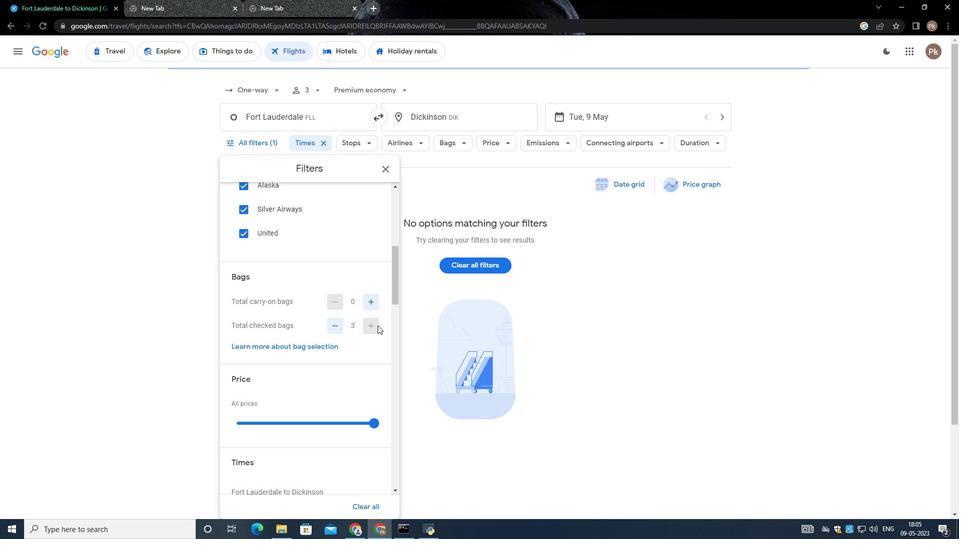 
Action: Mouse moved to (372, 425)
Screenshot: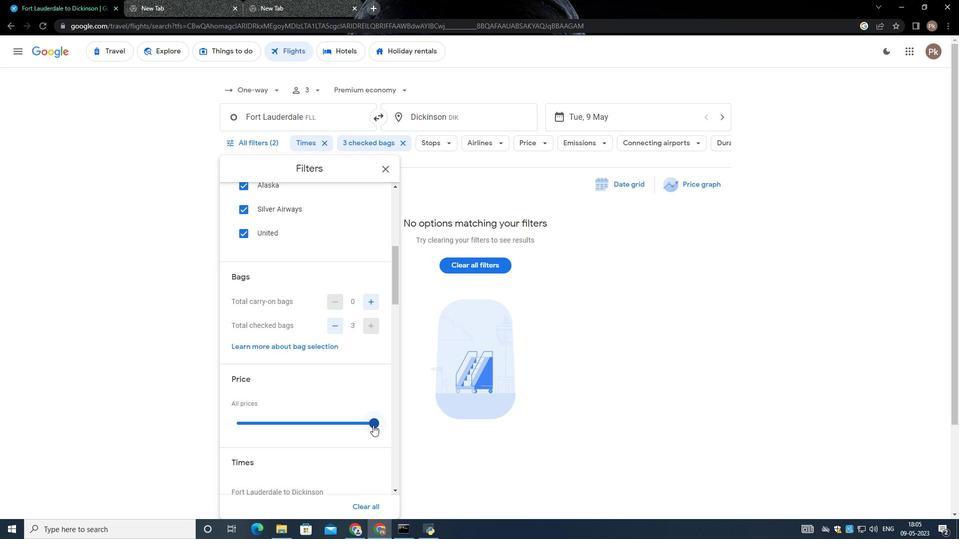 
Action: Mouse pressed left at (372, 425)
Screenshot: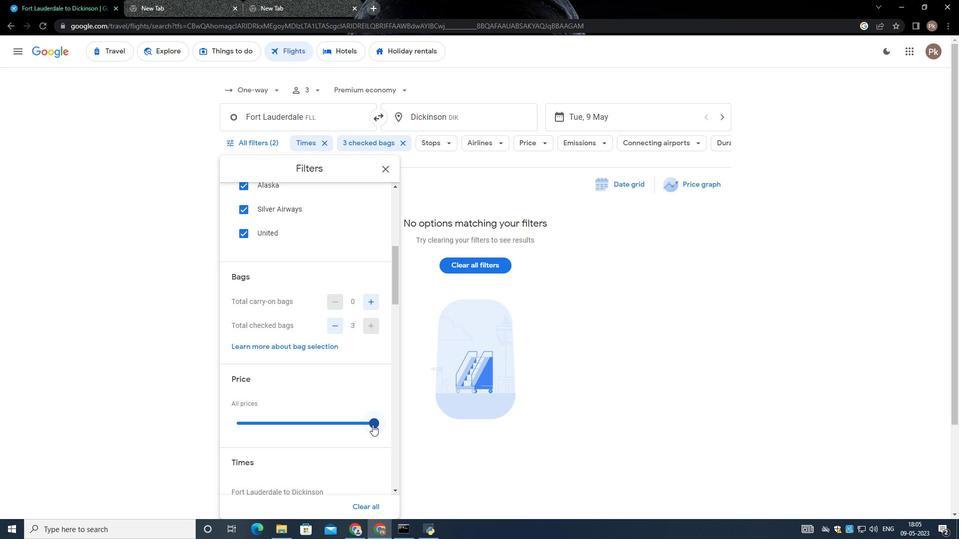 
Action: Mouse moved to (356, 387)
Screenshot: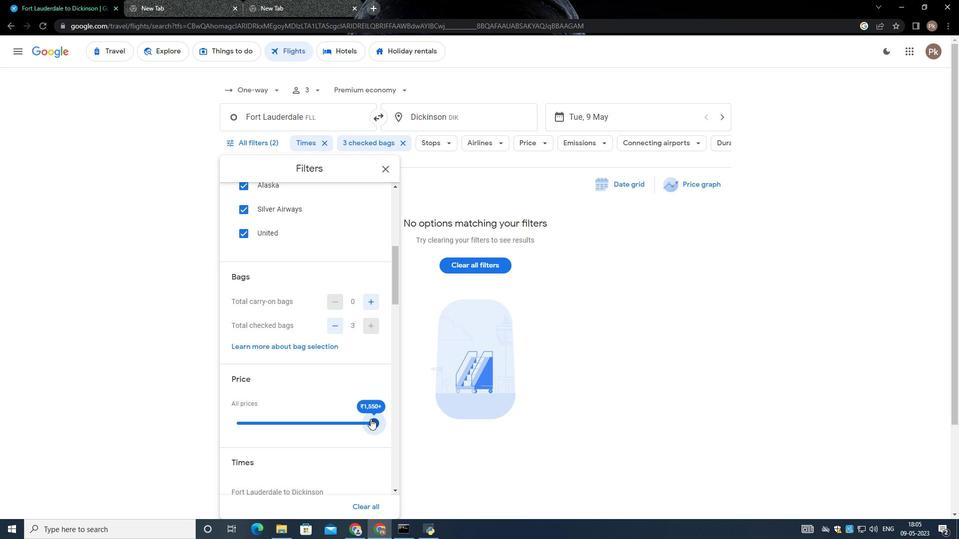 
Action: Mouse scrolled (356, 386) with delta (0, 0)
Screenshot: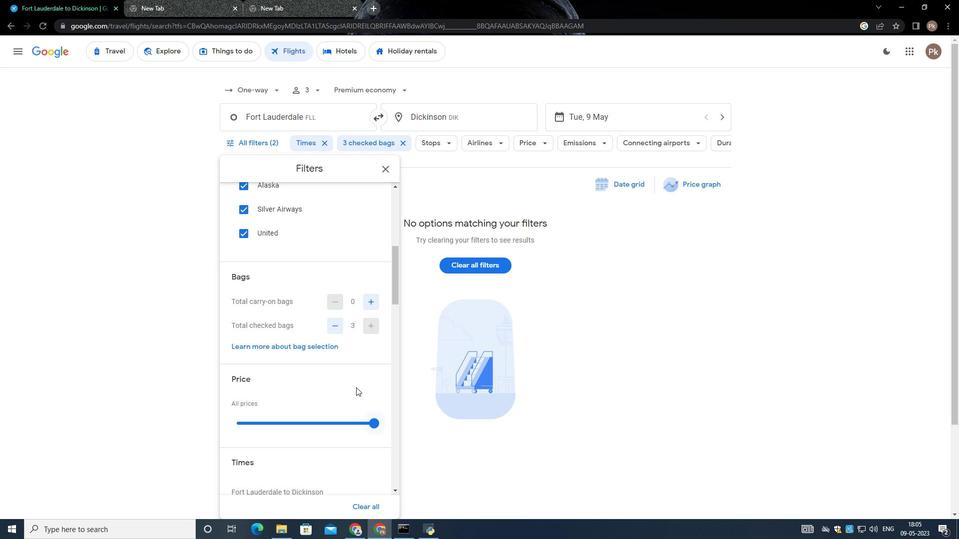 
Action: Mouse scrolled (356, 386) with delta (0, 0)
Screenshot: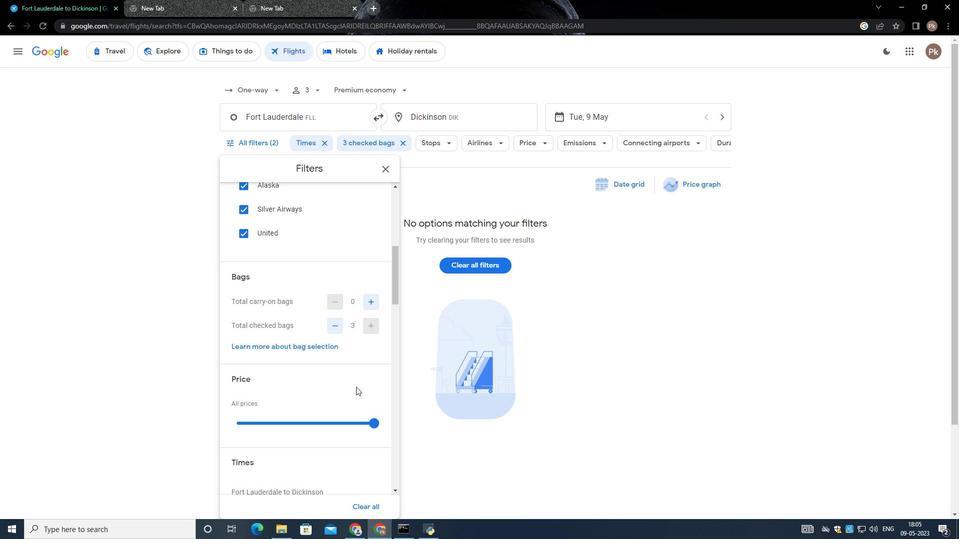 
Action: Mouse scrolled (356, 386) with delta (0, 0)
Screenshot: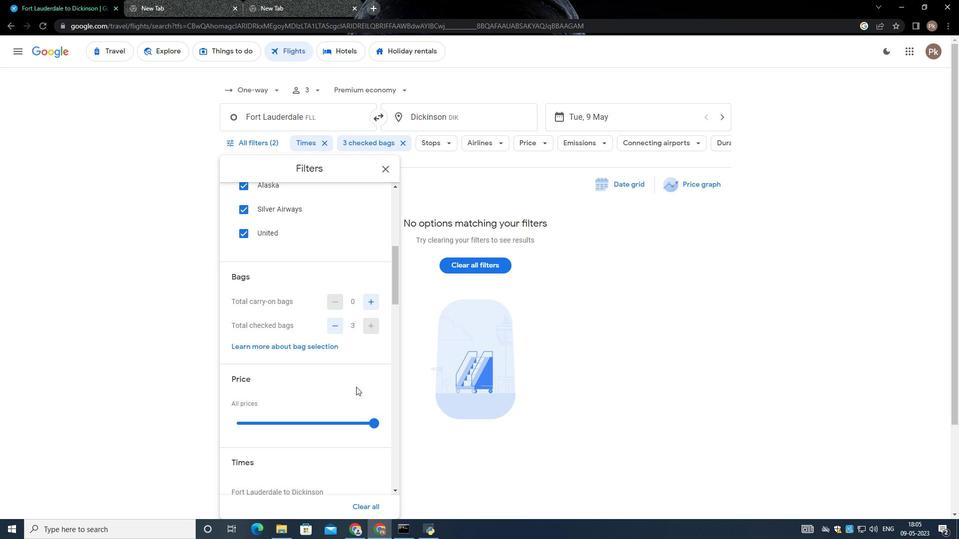 
Action: Mouse scrolled (356, 386) with delta (0, 0)
Screenshot: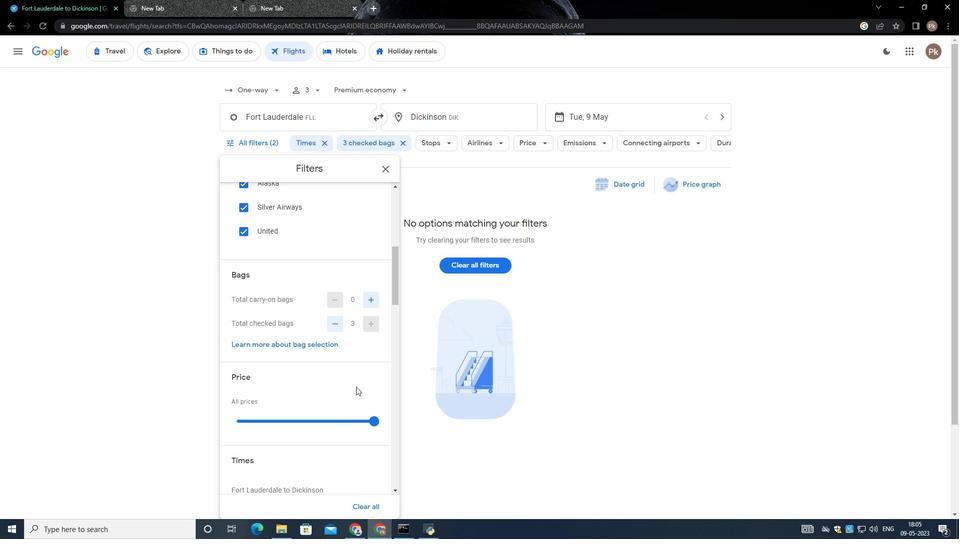 
Action: Mouse moved to (291, 334)
Screenshot: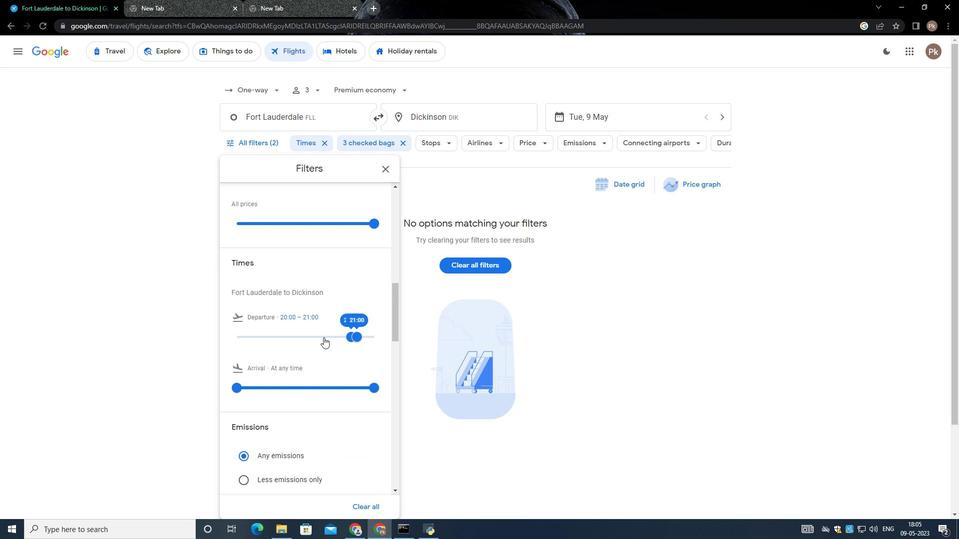 
Action: Mouse pressed left at (291, 334)
Screenshot: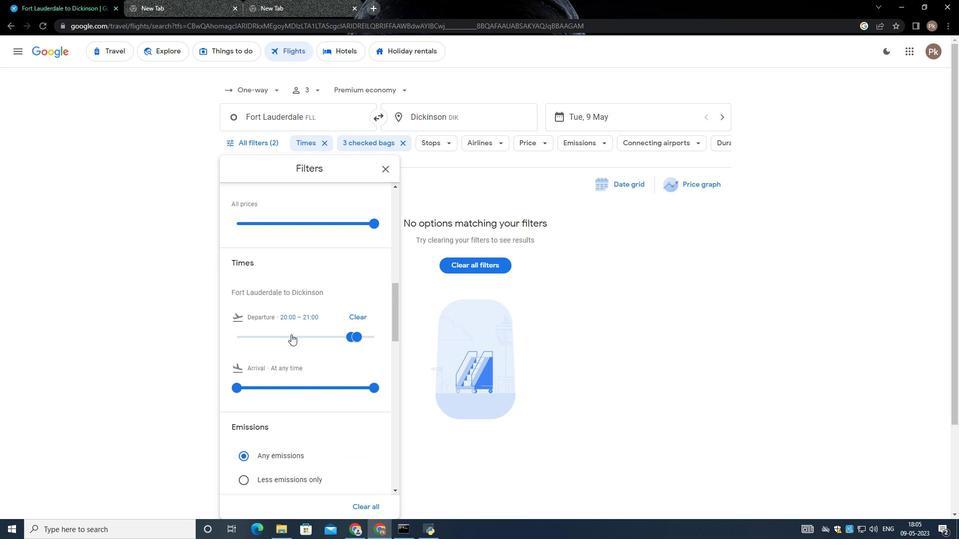 
Action: Mouse moved to (268, 336)
Screenshot: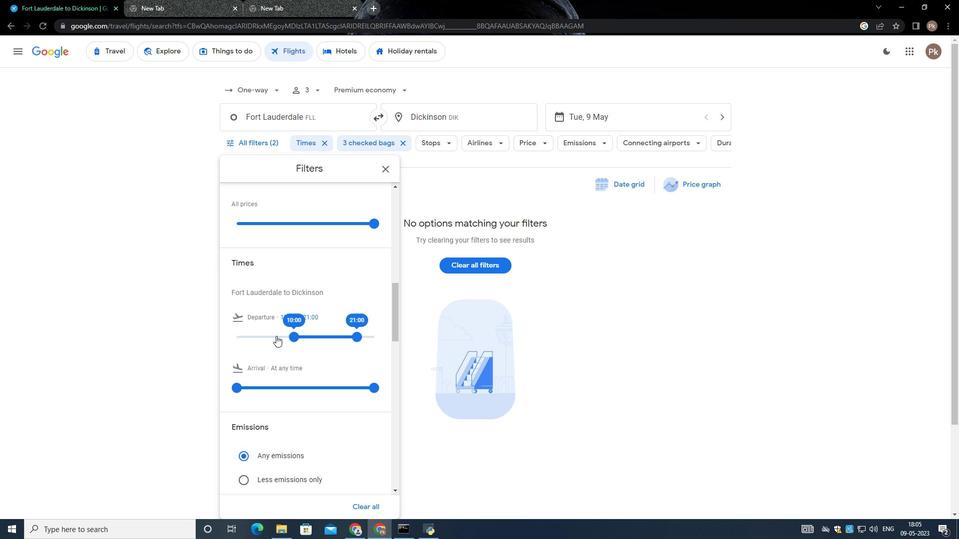 
Action: Mouse pressed left at (268, 336)
Screenshot: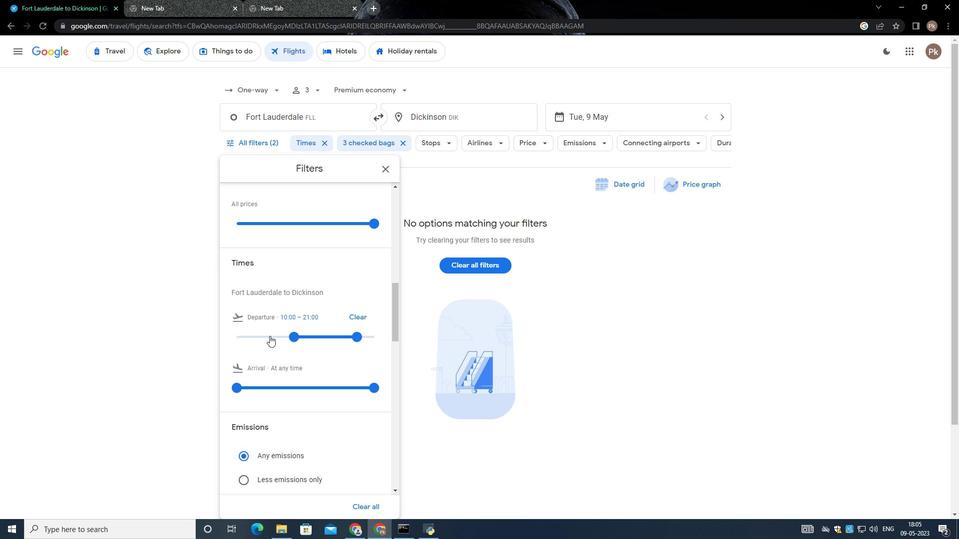 
Action: Mouse moved to (283, 334)
Screenshot: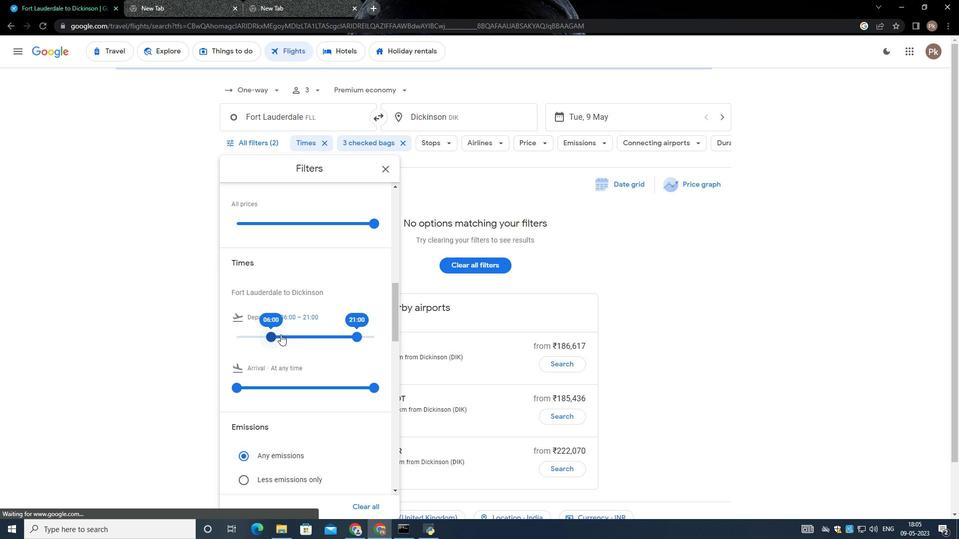 
Action: Mouse pressed left at (283, 334)
Screenshot: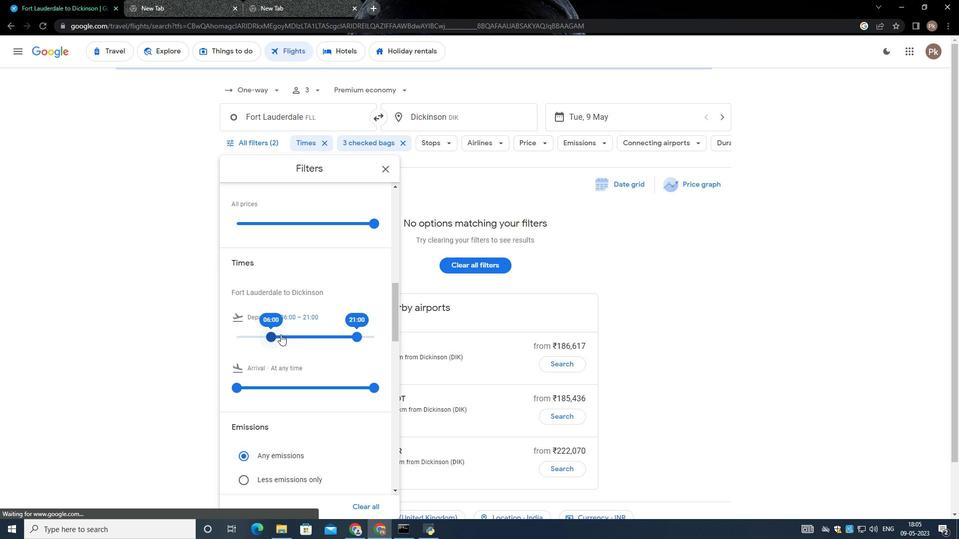 
Action: Mouse moved to (355, 335)
Screenshot: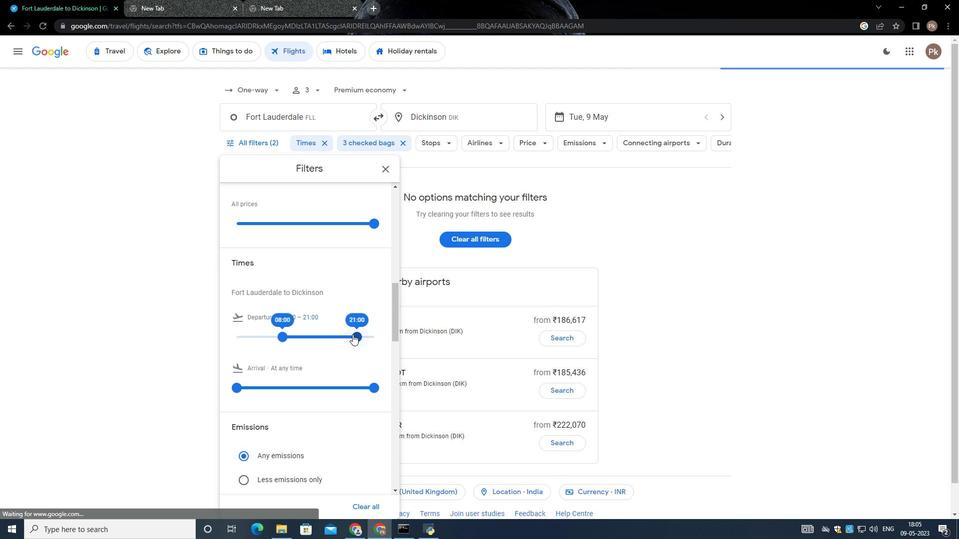 
Action: Mouse pressed left at (355, 335)
Screenshot: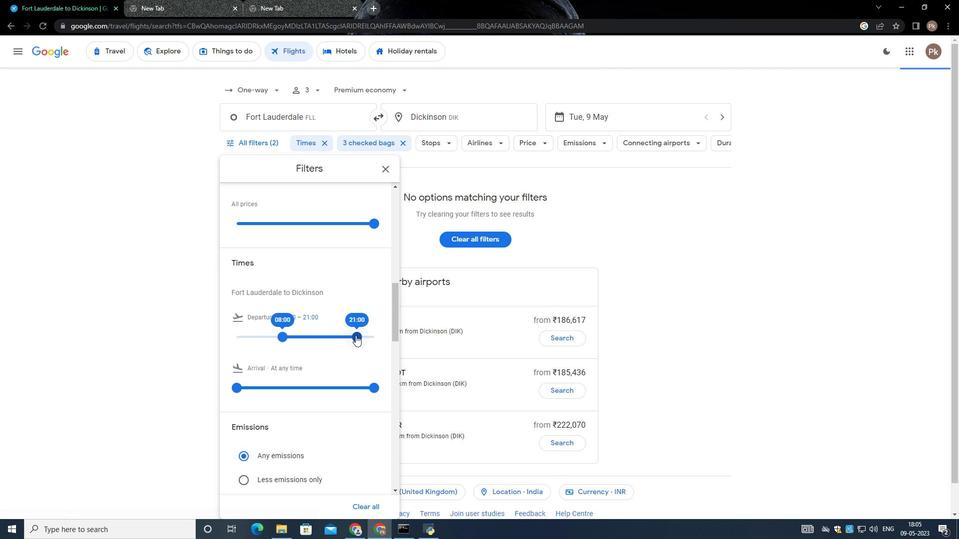 
Action: Mouse moved to (301, 330)
Screenshot: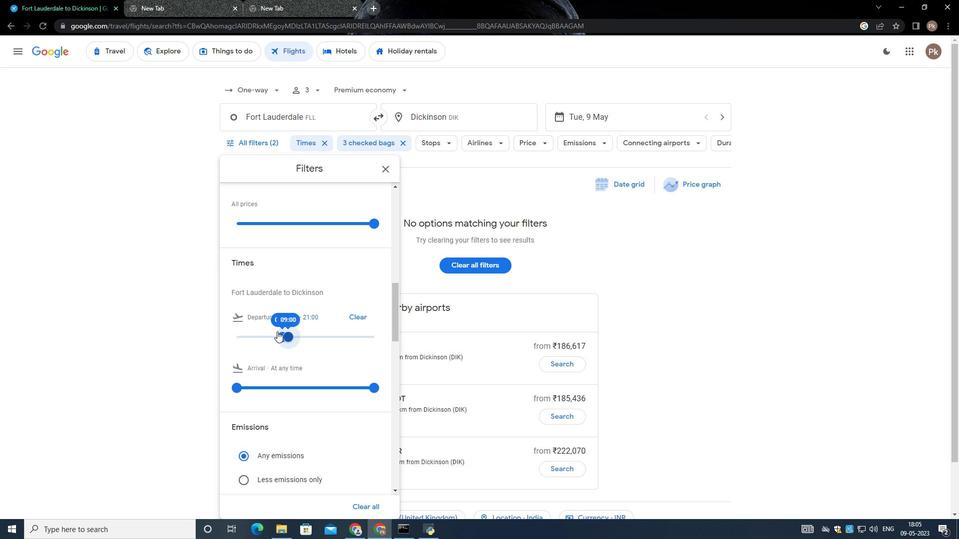 
Action: Mouse scrolled (301, 330) with delta (0, 0)
Screenshot: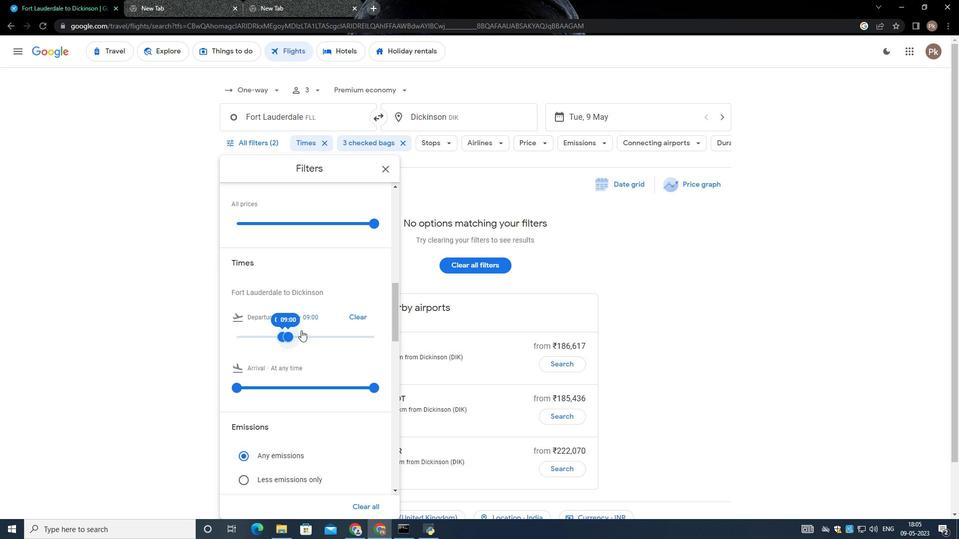 
Action: Mouse scrolled (301, 330) with delta (0, 0)
Screenshot: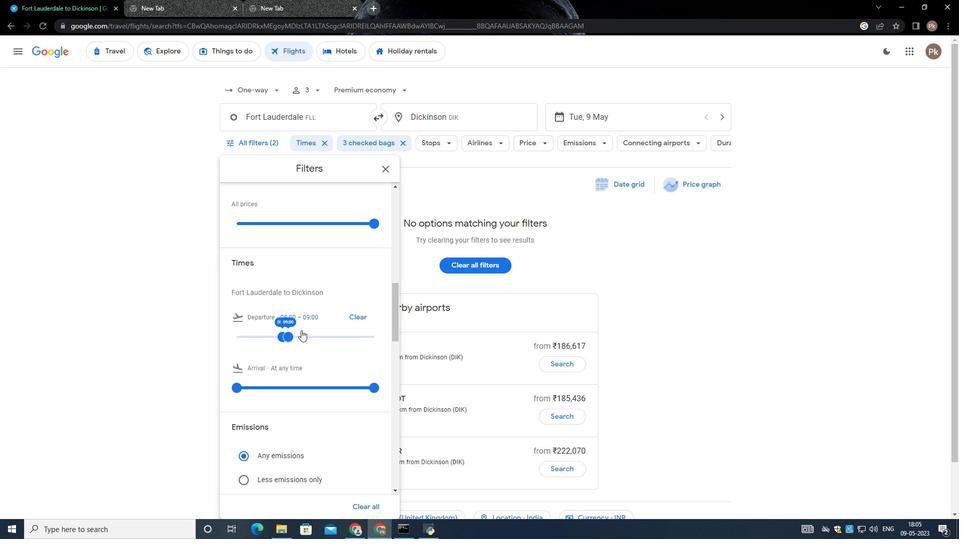 
Action: Mouse scrolled (301, 330) with delta (0, 0)
Screenshot: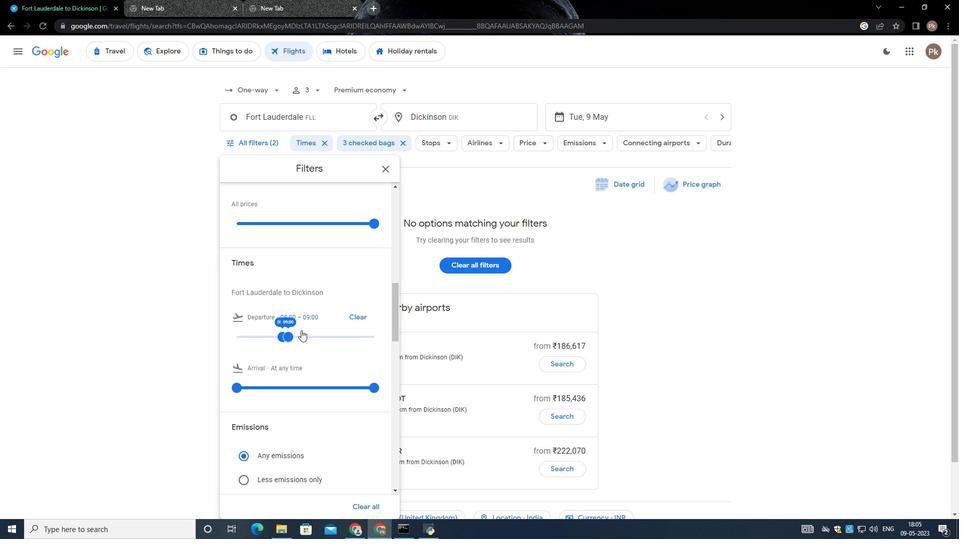 
Action: Mouse scrolled (301, 330) with delta (0, 0)
Screenshot: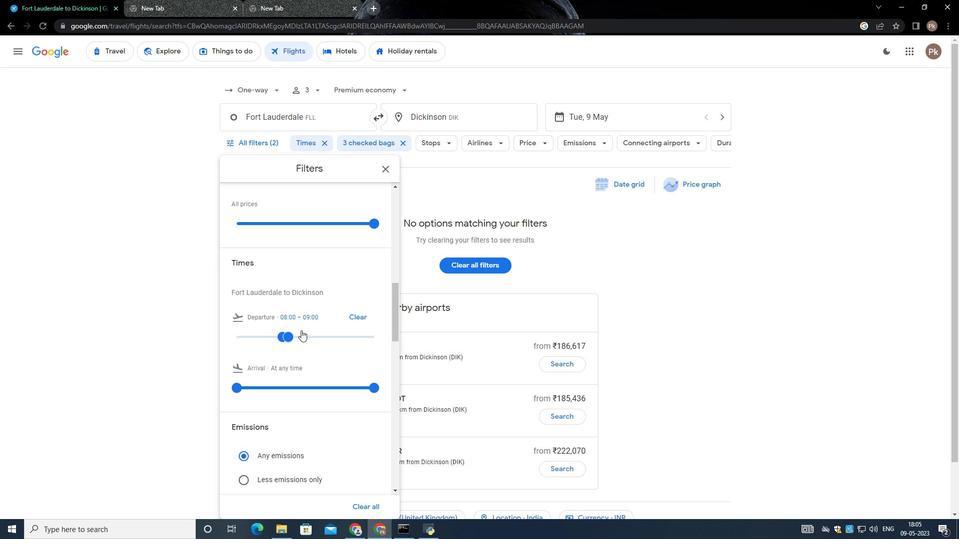 
Action: Mouse scrolled (301, 330) with delta (0, 0)
Screenshot: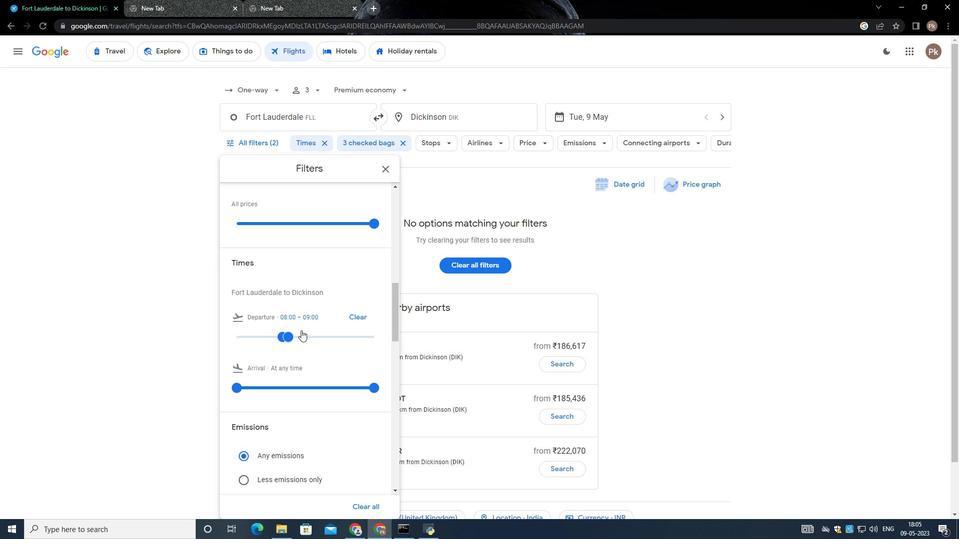 
Action: Mouse scrolled (301, 330) with delta (0, 0)
Screenshot: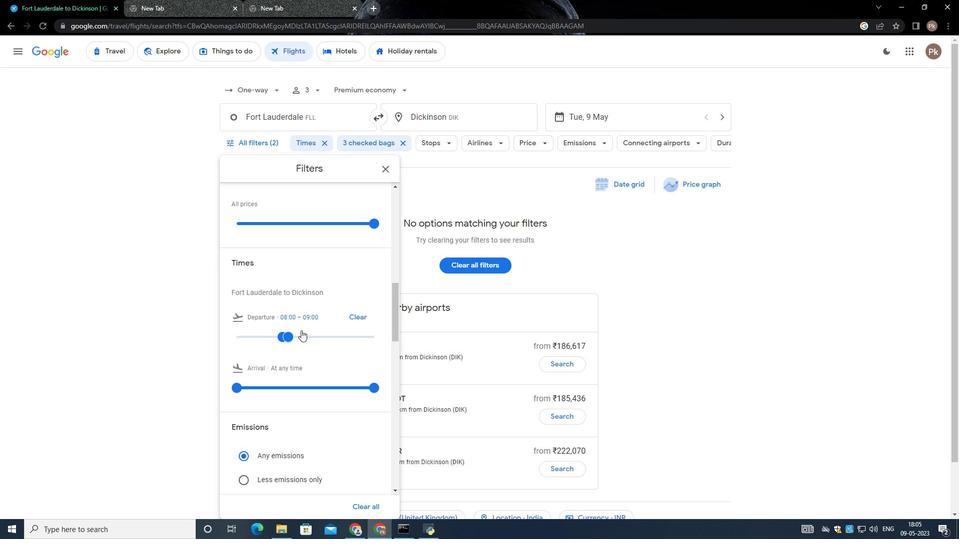 
Action: Mouse moved to (286, 355)
Screenshot: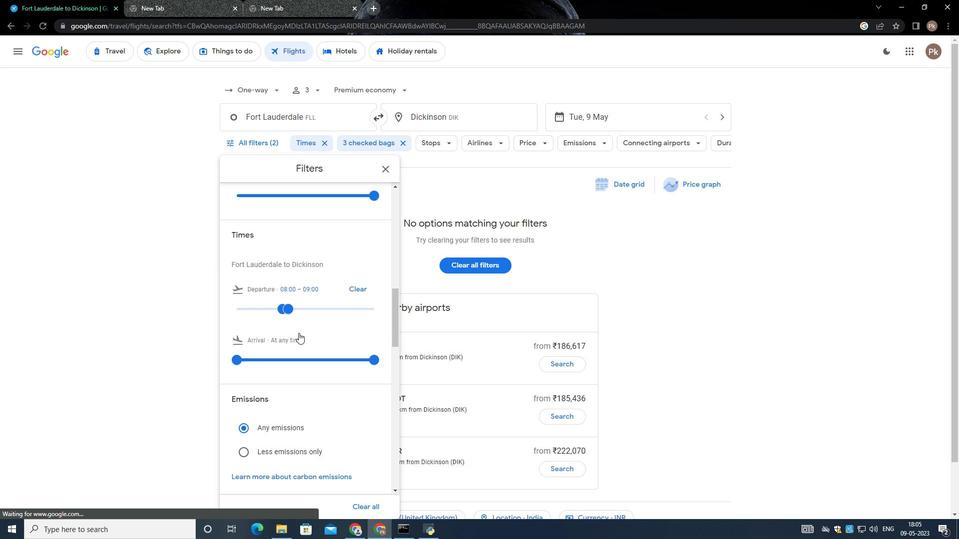 
Action: Mouse scrolled (286, 355) with delta (0, 0)
Screenshot: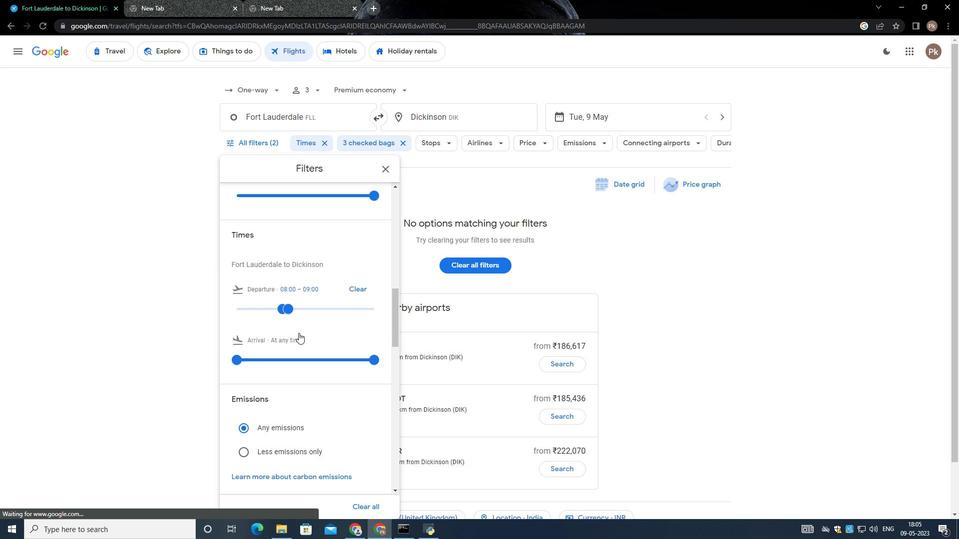
Action: Mouse moved to (276, 397)
Screenshot: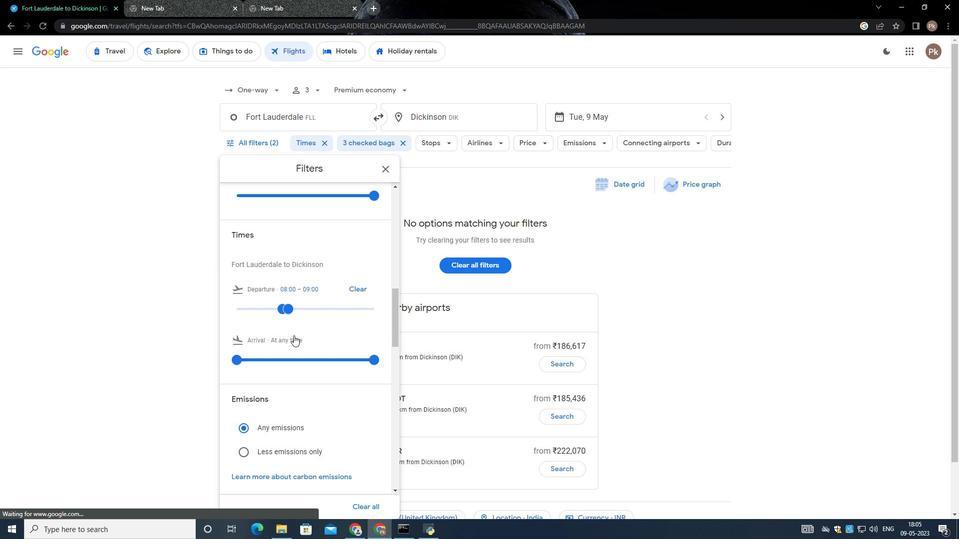 
Action: Mouse scrolled (276, 397) with delta (0, 0)
Screenshot: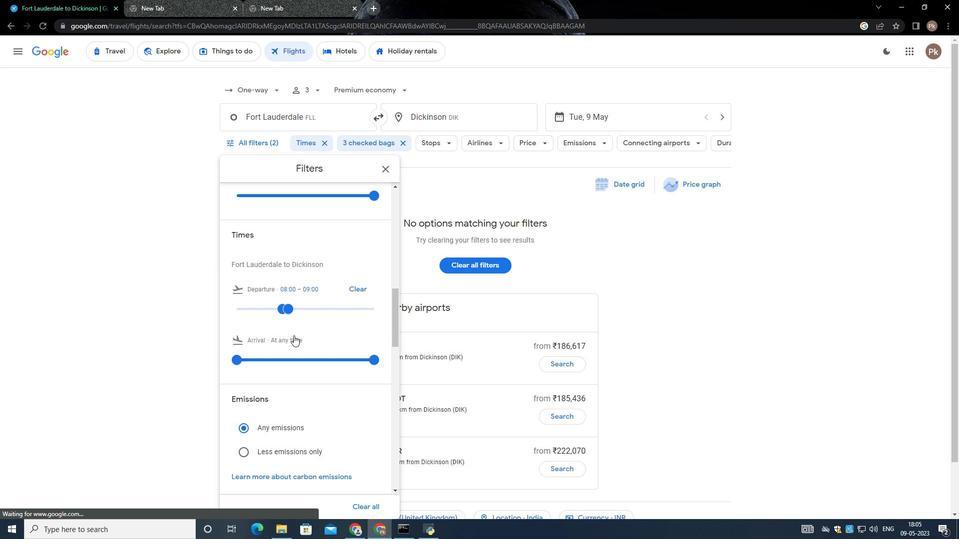 
Action: Mouse moved to (276, 398)
Screenshot: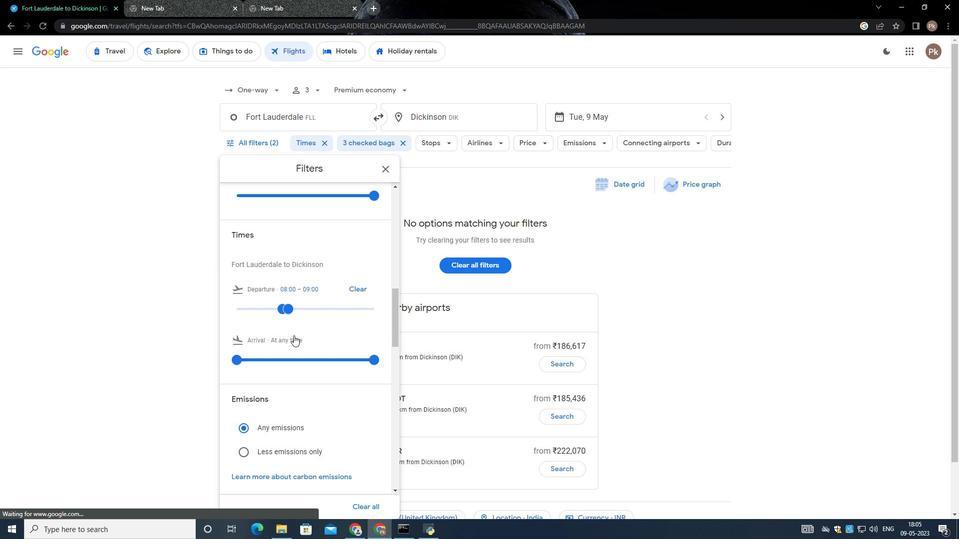 
Action: Mouse scrolled (276, 397) with delta (0, 0)
Screenshot: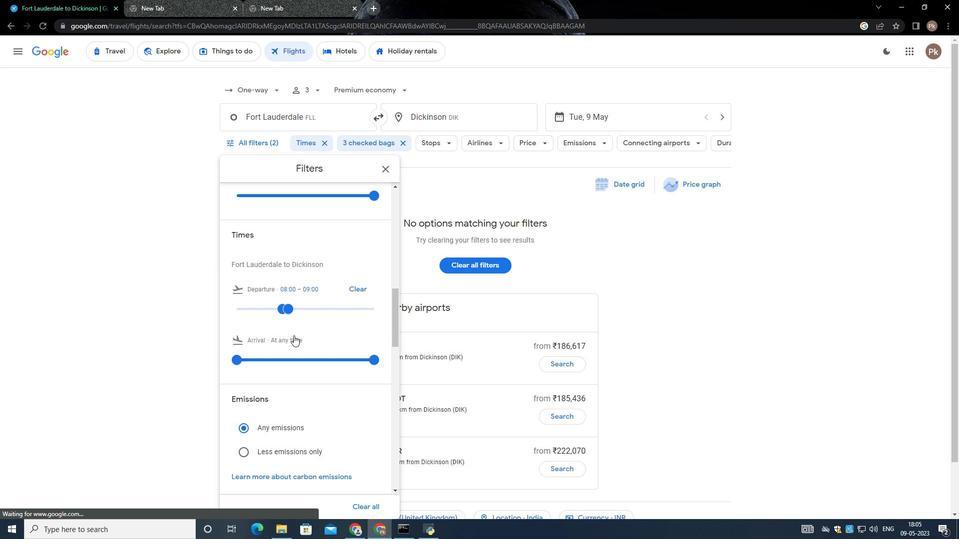 
Action: Mouse scrolled (276, 397) with delta (0, 0)
Screenshot: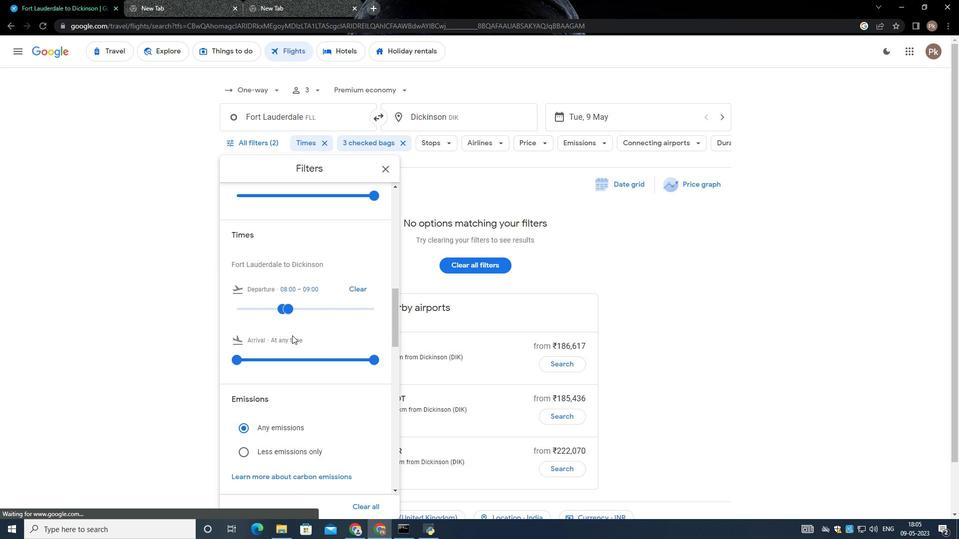 
Action: Mouse moved to (283, 389)
Screenshot: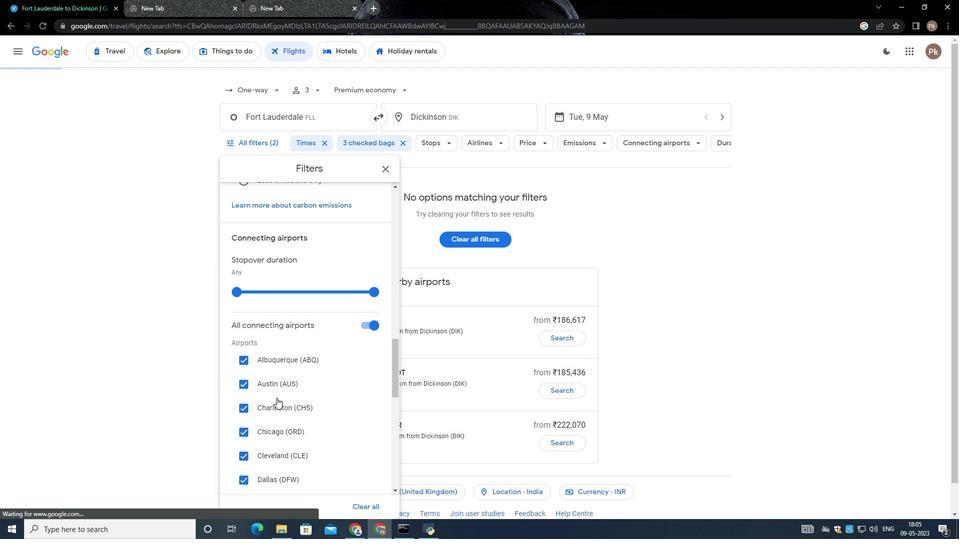 
Action: Mouse scrolled (283, 388) with delta (0, 0)
Screenshot: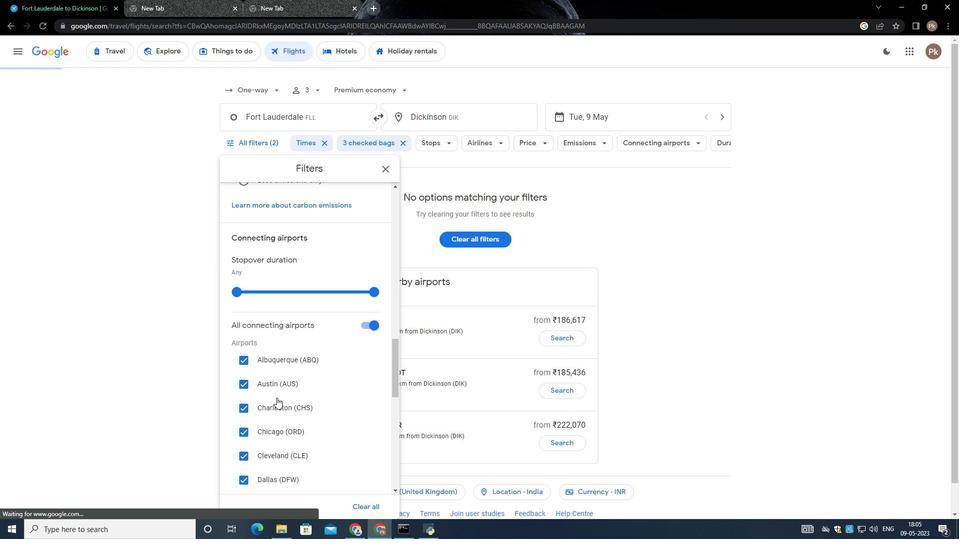 
Action: Mouse moved to (283, 389)
Screenshot: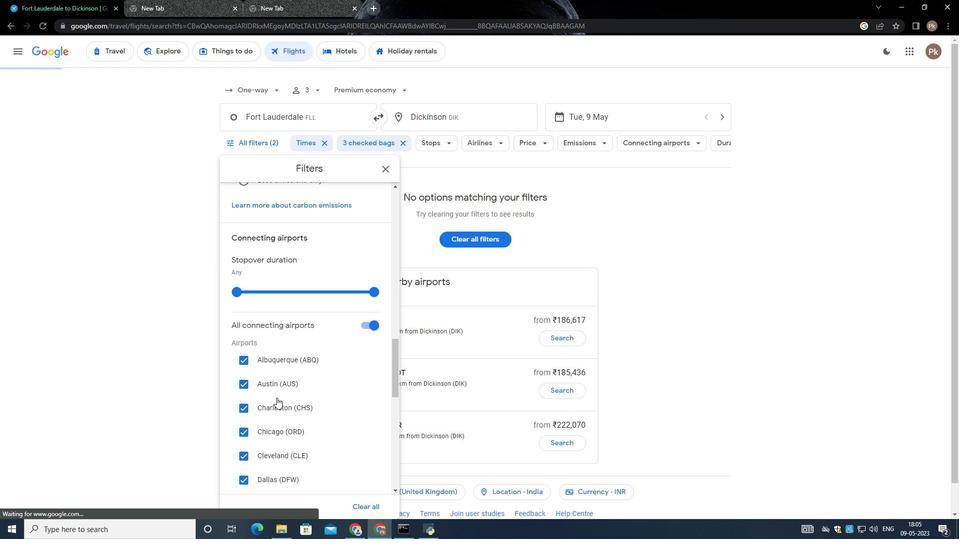 
Action: Mouse scrolled (283, 388) with delta (0, 0)
Screenshot: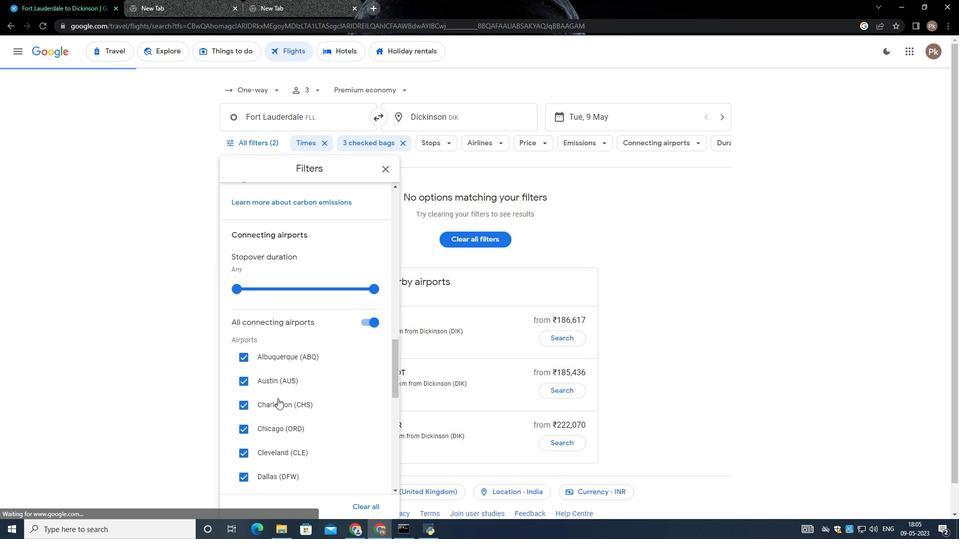 
Action: Mouse scrolled (283, 388) with delta (0, 0)
Screenshot: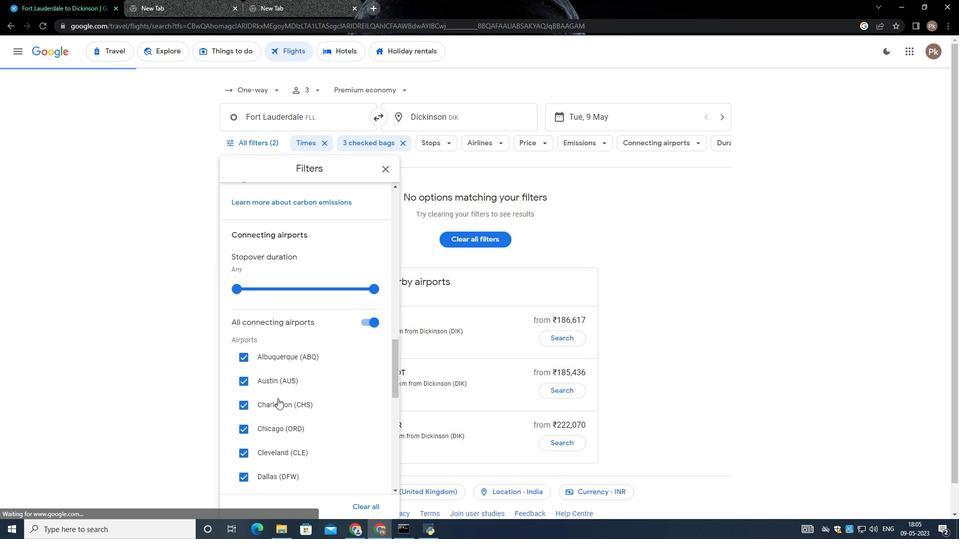 
Action: Mouse moved to (285, 383)
Screenshot: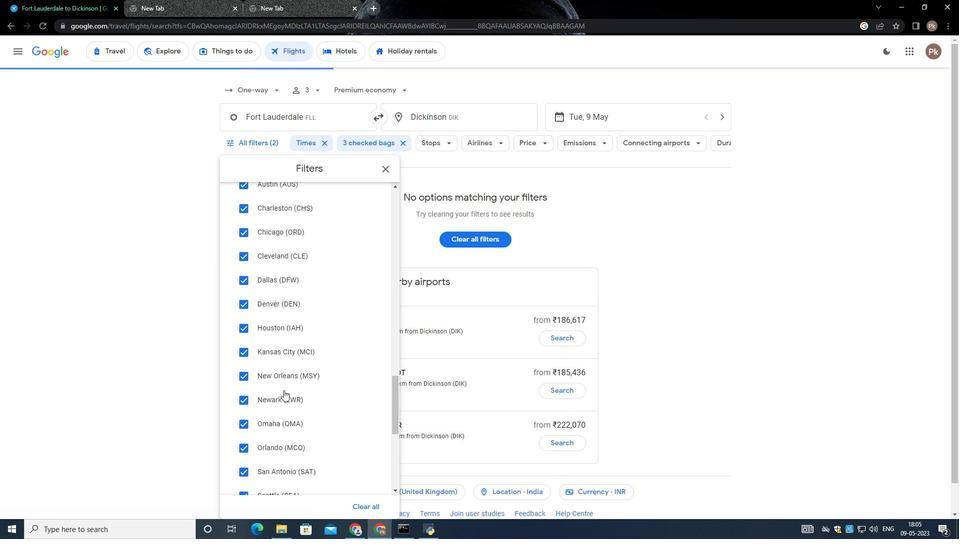 
Action: Mouse scrolled (285, 382) with delta (0, 0)
Screenshot: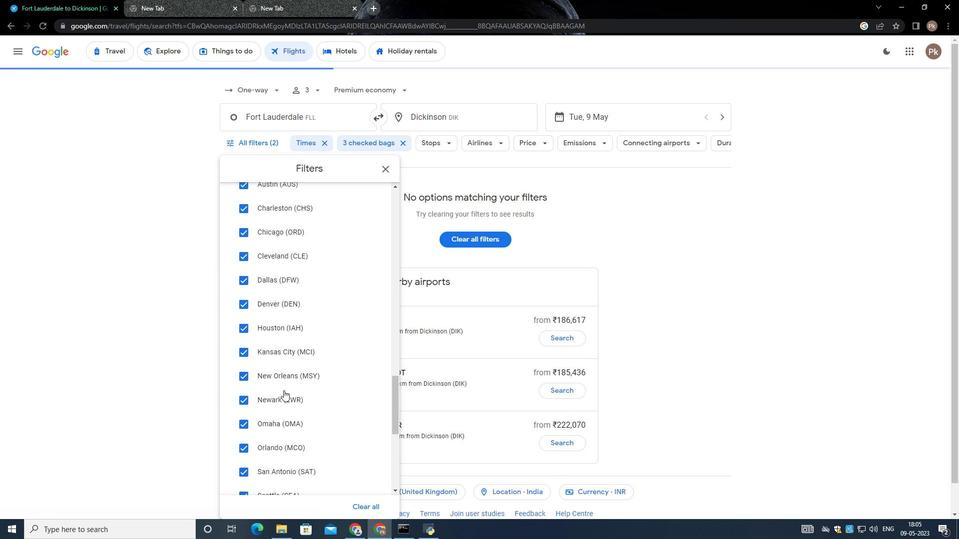 
Action: Mouse scrolled (285, 382) with delta (0, 0)
Screenshot: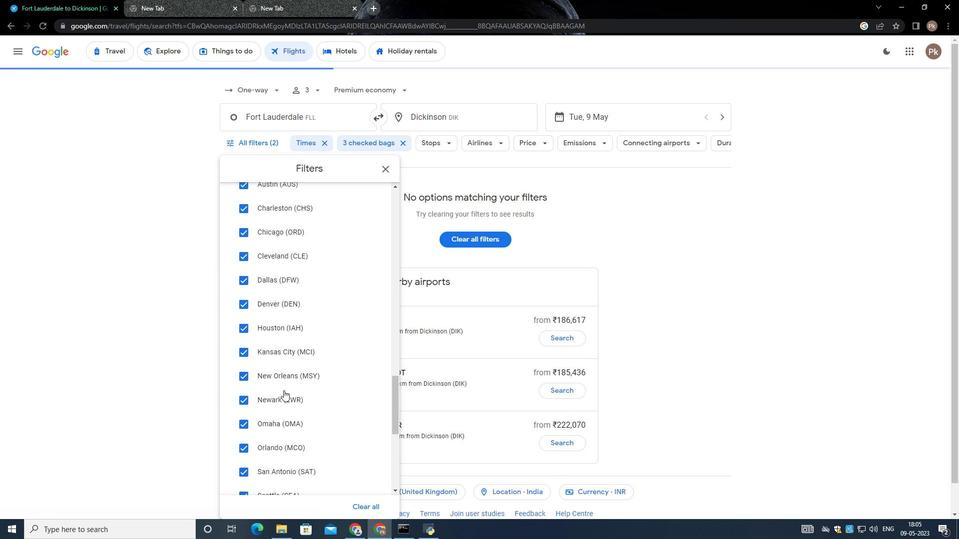 
Action: Mouse scrolled (285, 382) with delta (0, 0)
Screenshot: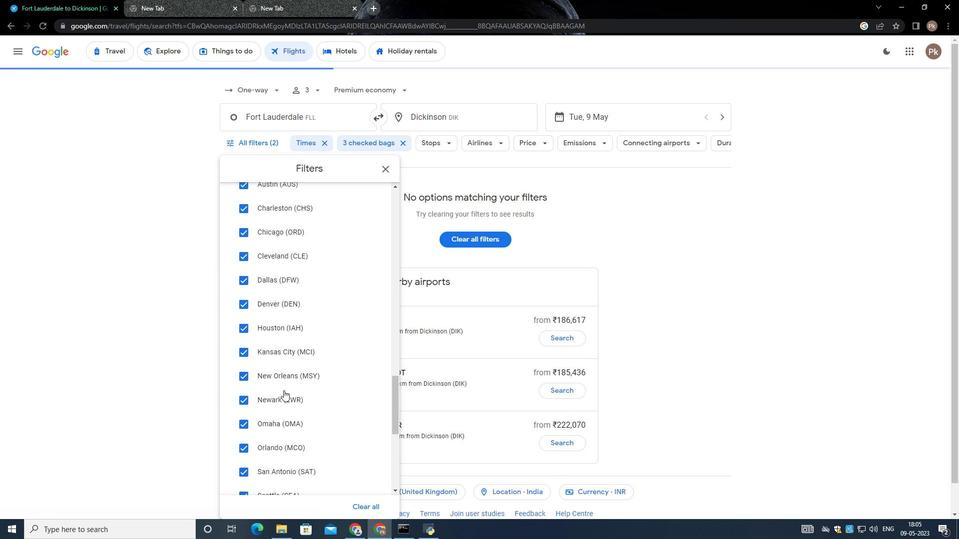 
Action: Mouse moved to (285, 384)
Screenshot: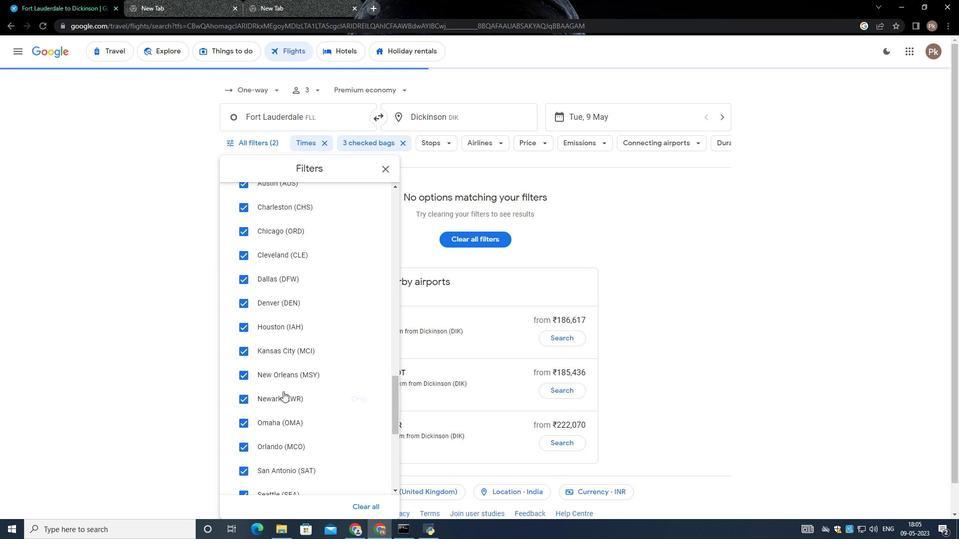 
Action: Mouse scrolled (285, 383) with delta (0, 0)
Screenshot: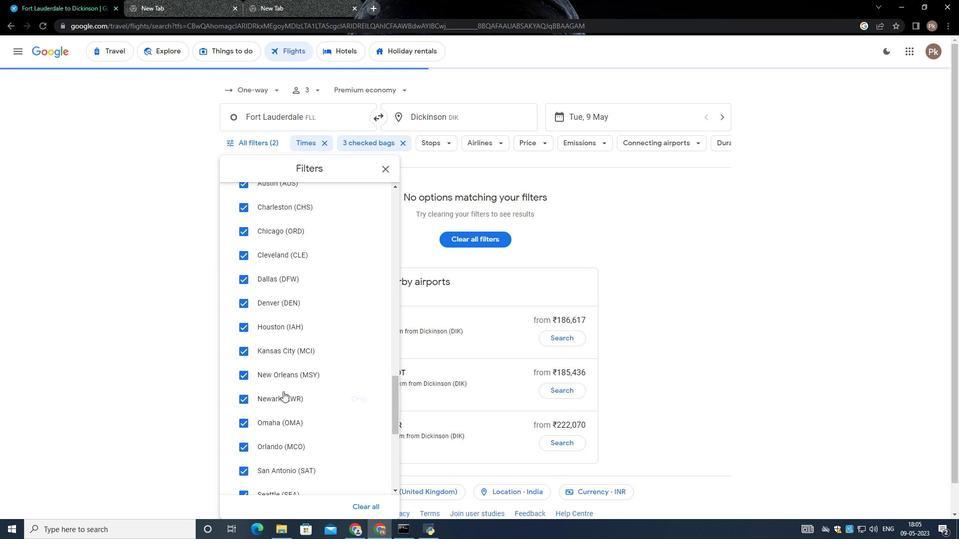 
Action: Mouse moved to (289, 393)
Screenshot: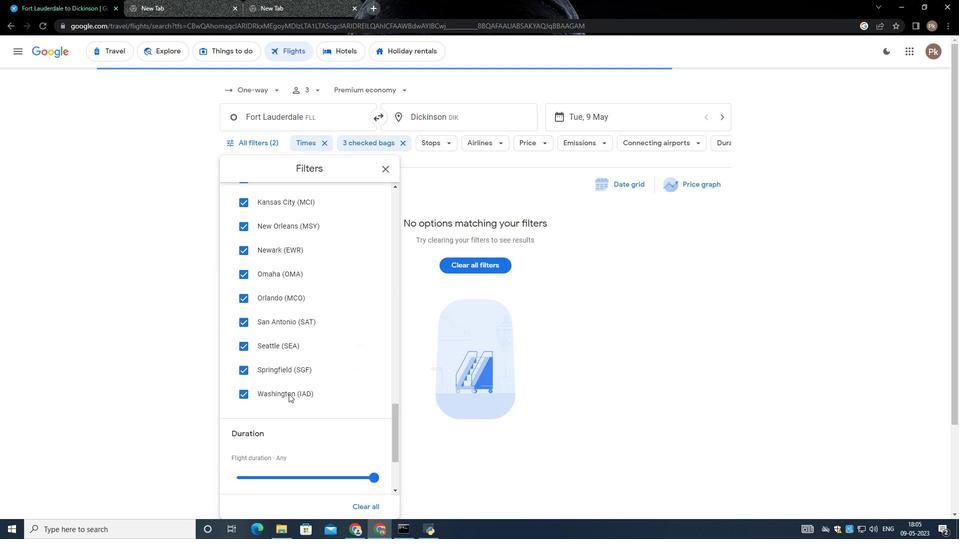 
Action: Mouse scrolled (289, 392) with delta (0, 0)
Screenshot: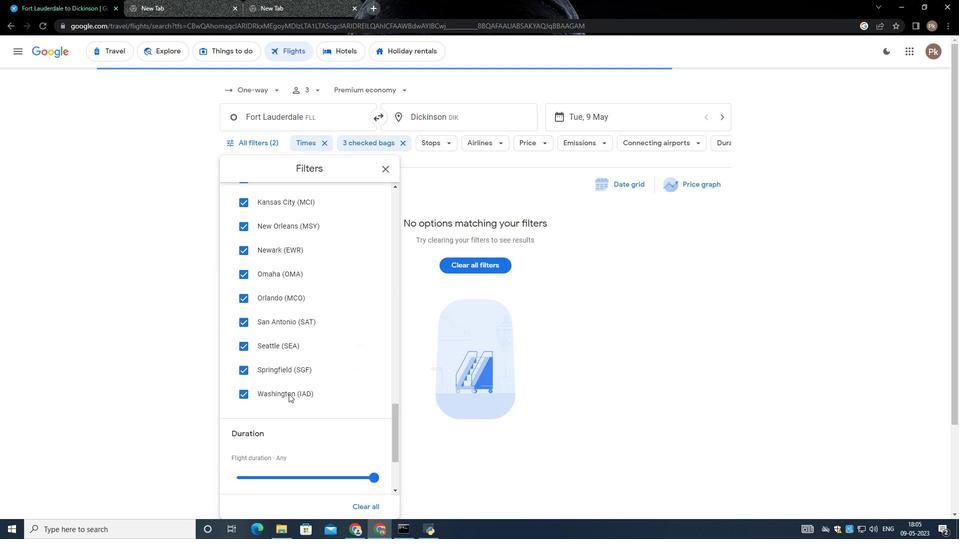 
Action: Mouse scrolled (289, 392) with delta (0, 0)
Screenshot: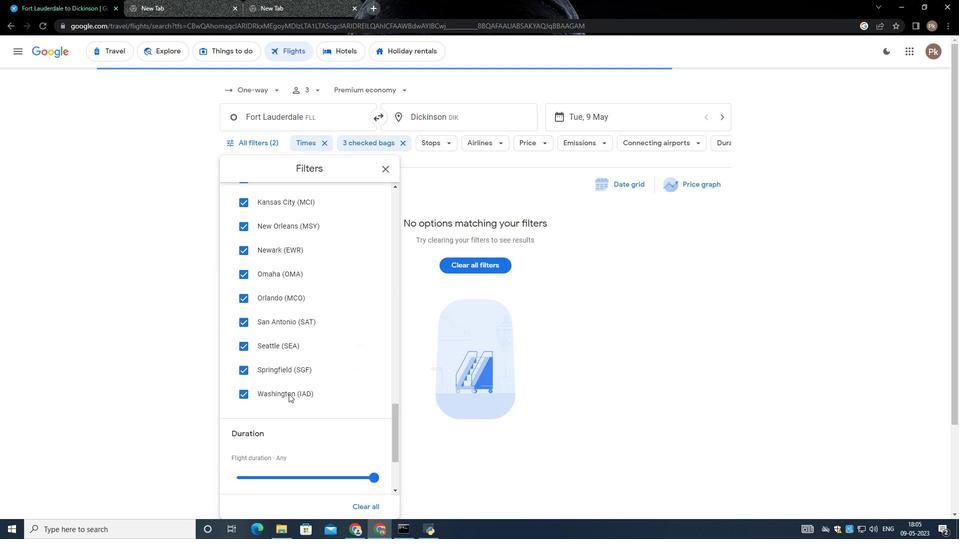
Action: Mouse scrolled (289, 392) with delta (0, 0)
Screenshot: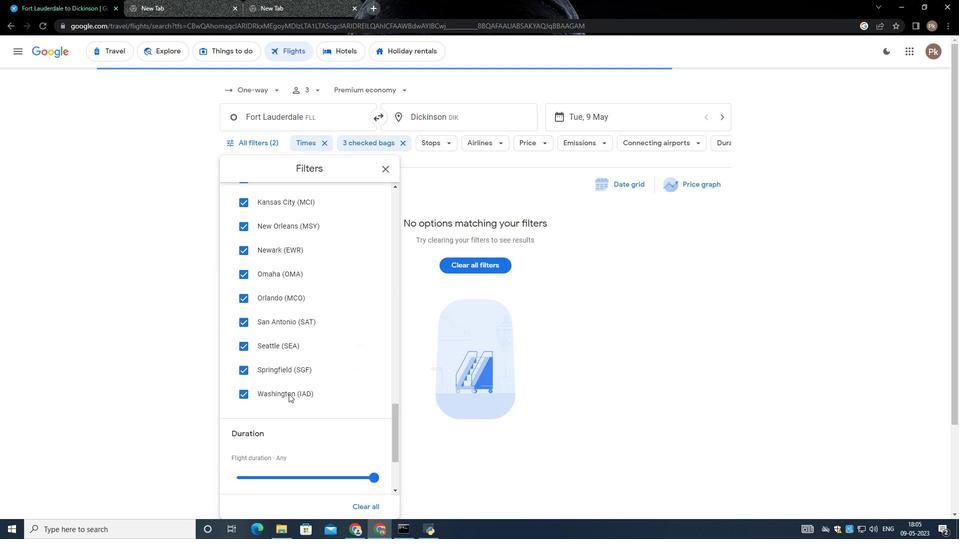 
Action: Mouse scrolled (289, 392) with delta (0, 0)
Screenshot: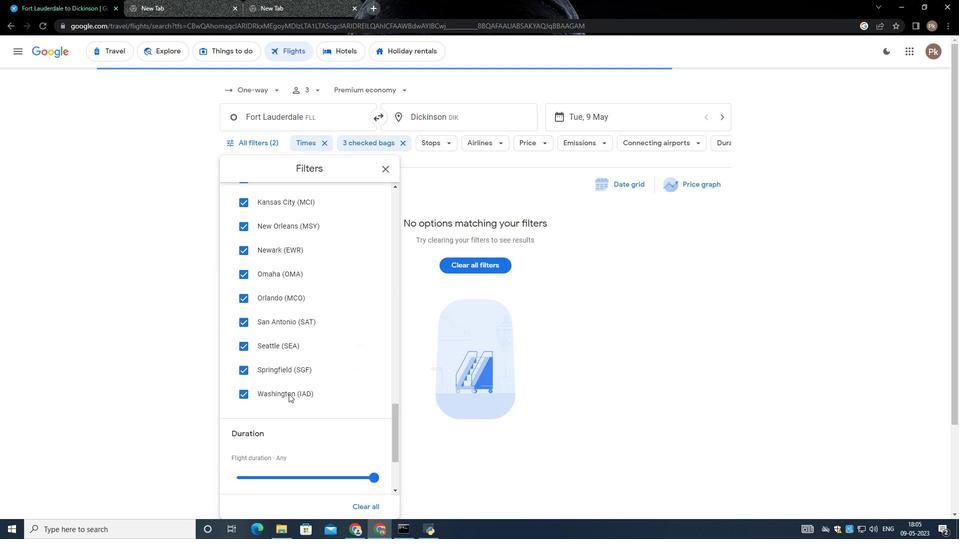 
Action: Mouse moved to (291, 400)
Screenshot: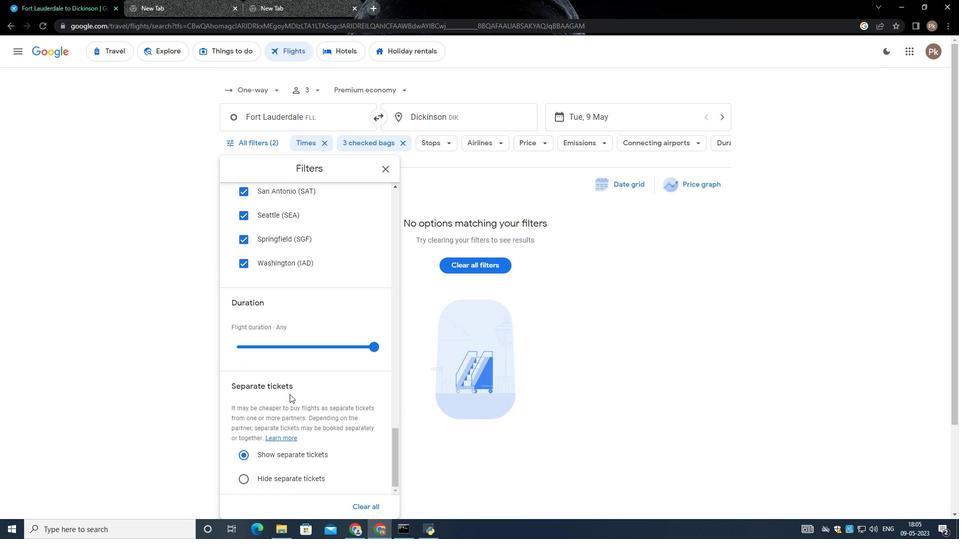 
Action: Mouse scrolled (291, 399) with delta (0, 0)
Screenshot: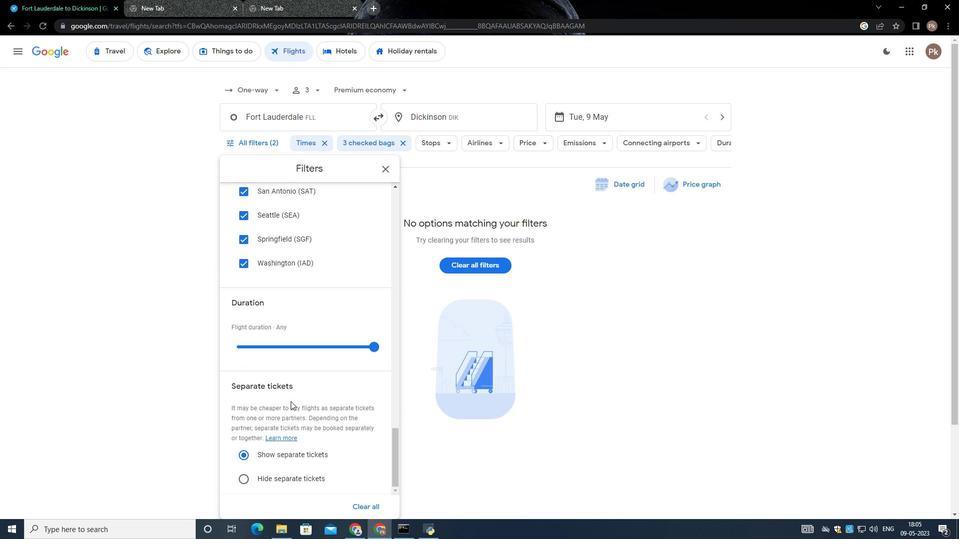 
Action: Mouse scrolled (291, 399) with delta (0, 0)
Screenshot: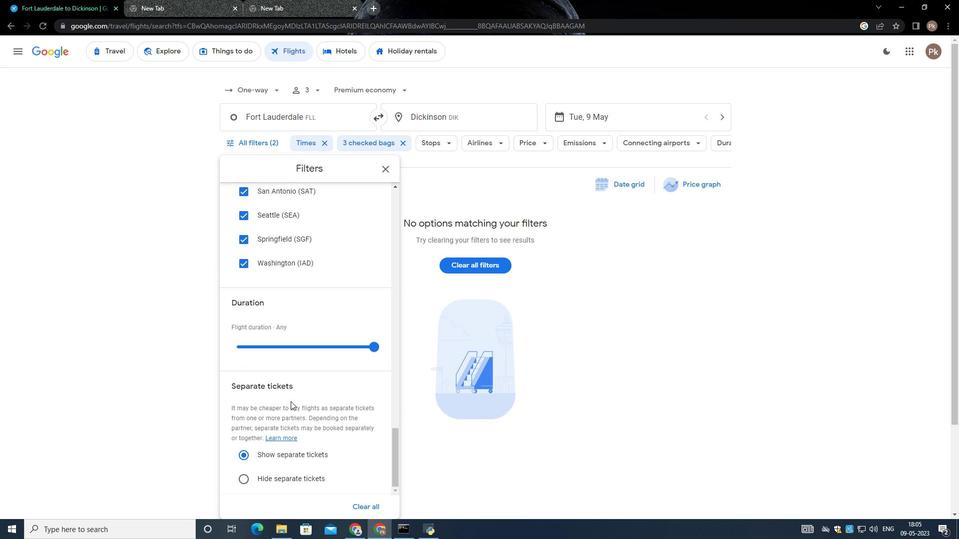 
Action: Mouse scrolled (291, 399) with delta (0, 0)
Screenshot: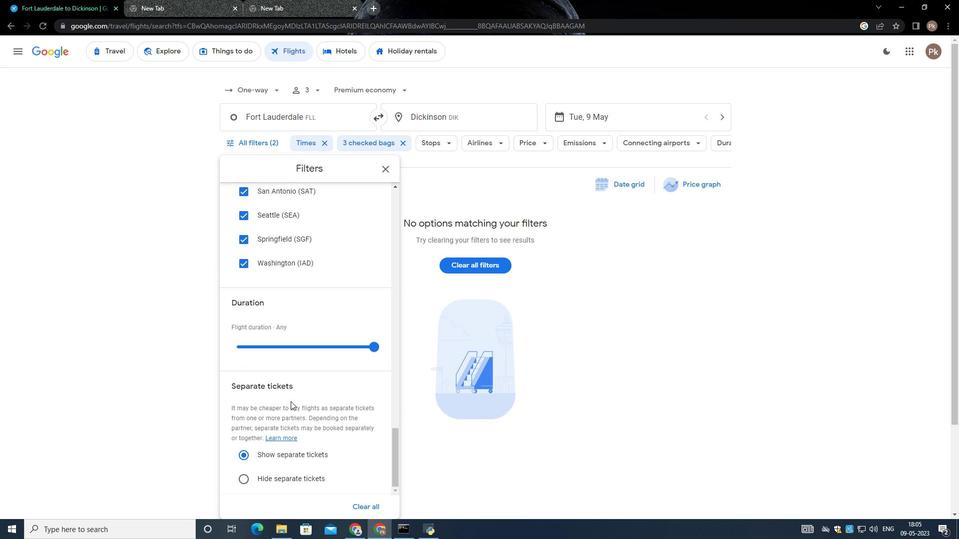 
Action: Mouse moved to (291, 397)
Screenshot: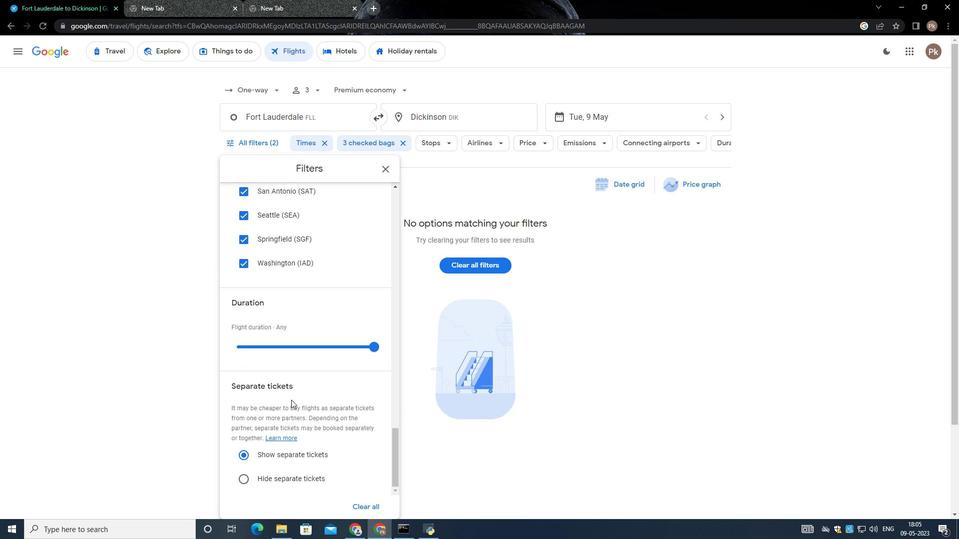 
Action: Mouse scrolled (291, 396) with delta (0, 0)
Screenshot: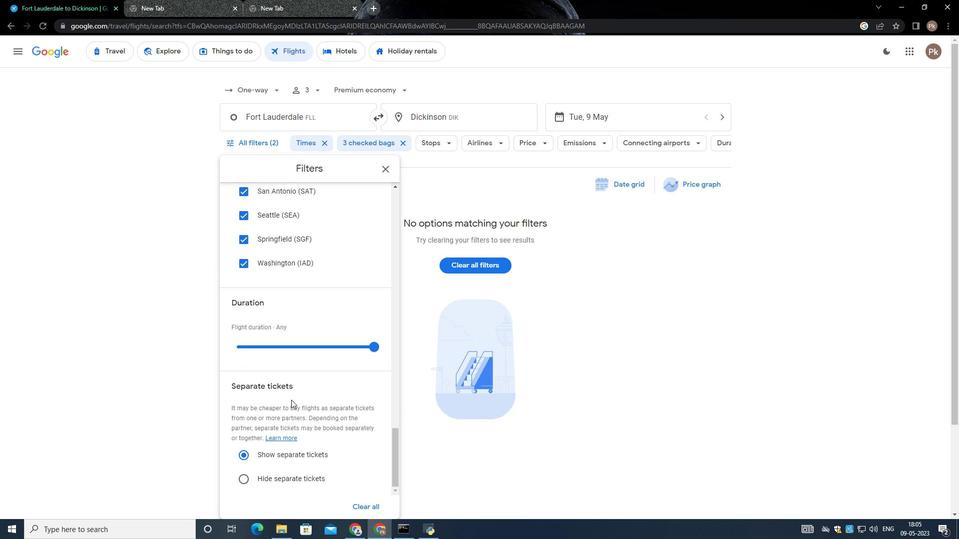 
Action: Mouse scrolled (291, 396) with delta (0, 0)
Screenshot: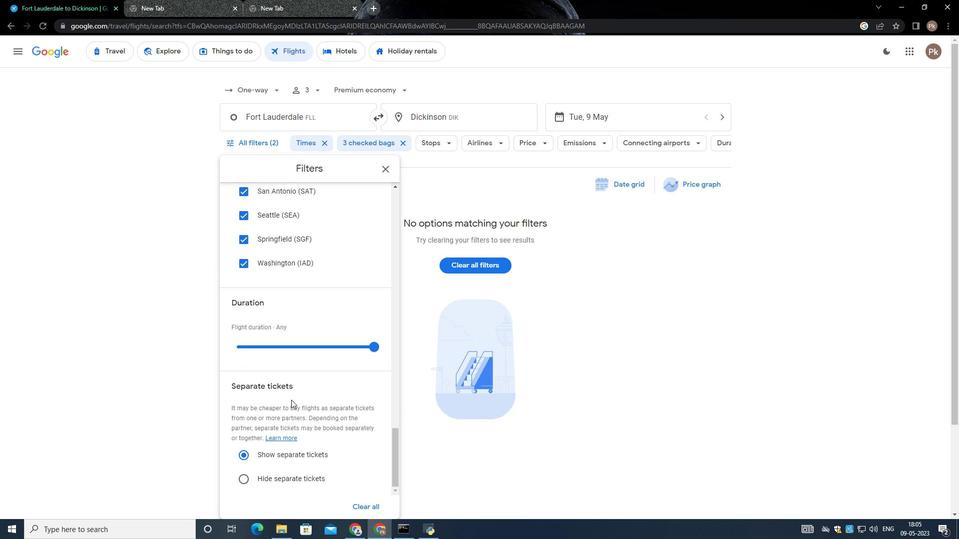
Action: Mouse scrolled (291, 396) with delta (0, 0)
Screenshot: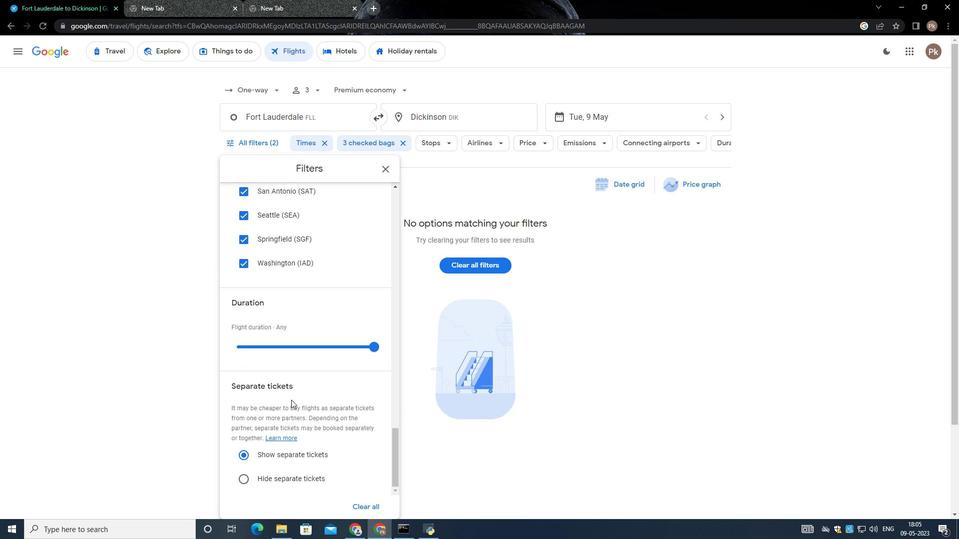 
Action: Mouse moved to (290, 400)
Screenshot: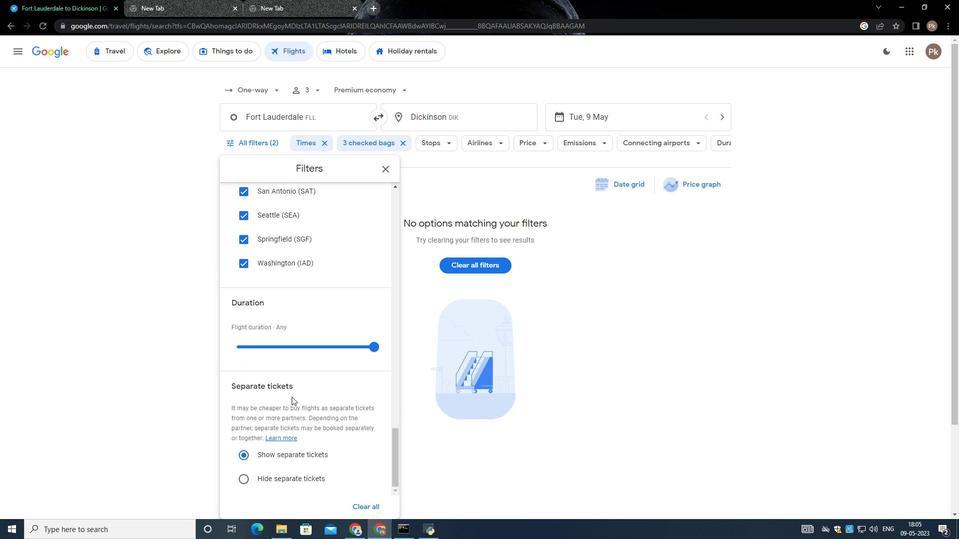 
